 Task: Client Success Excellence Workshop: Lead a workshop on achieving client success excellence, including personalized approaches, value delivery, and long-term partnerships. Location: Client Success Excellence Room. Time: 2:00 PM - 5:00 PM.
Action: Mouse moved to (77, 116)
Screenshot: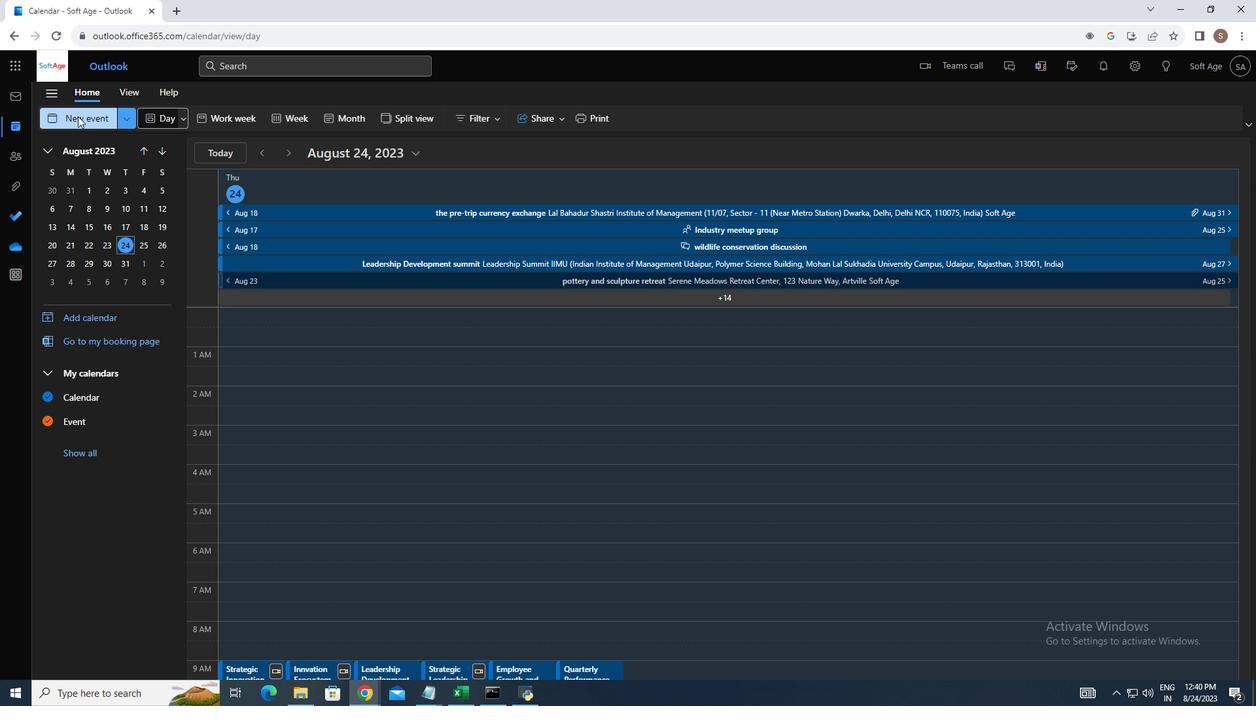 
Action: Mouse pressed left at (77, 116)
Screenshot: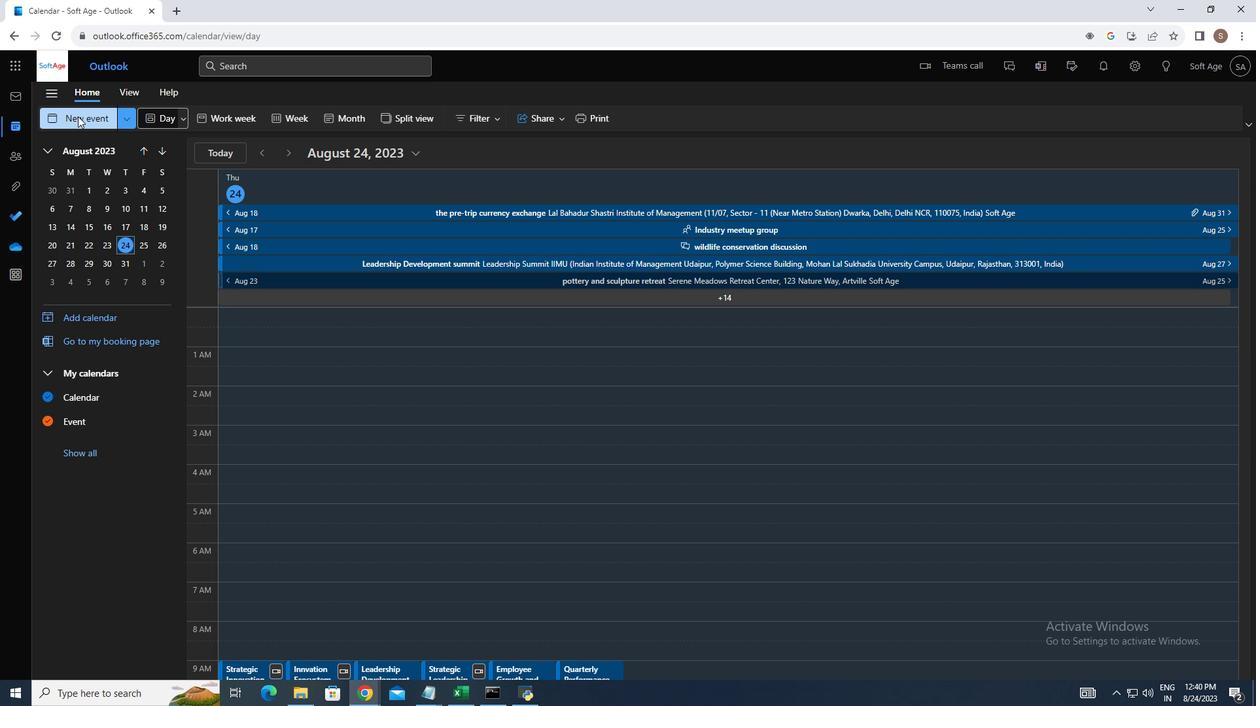 
Action: Mouse moved to (405, 201)
Screenshot: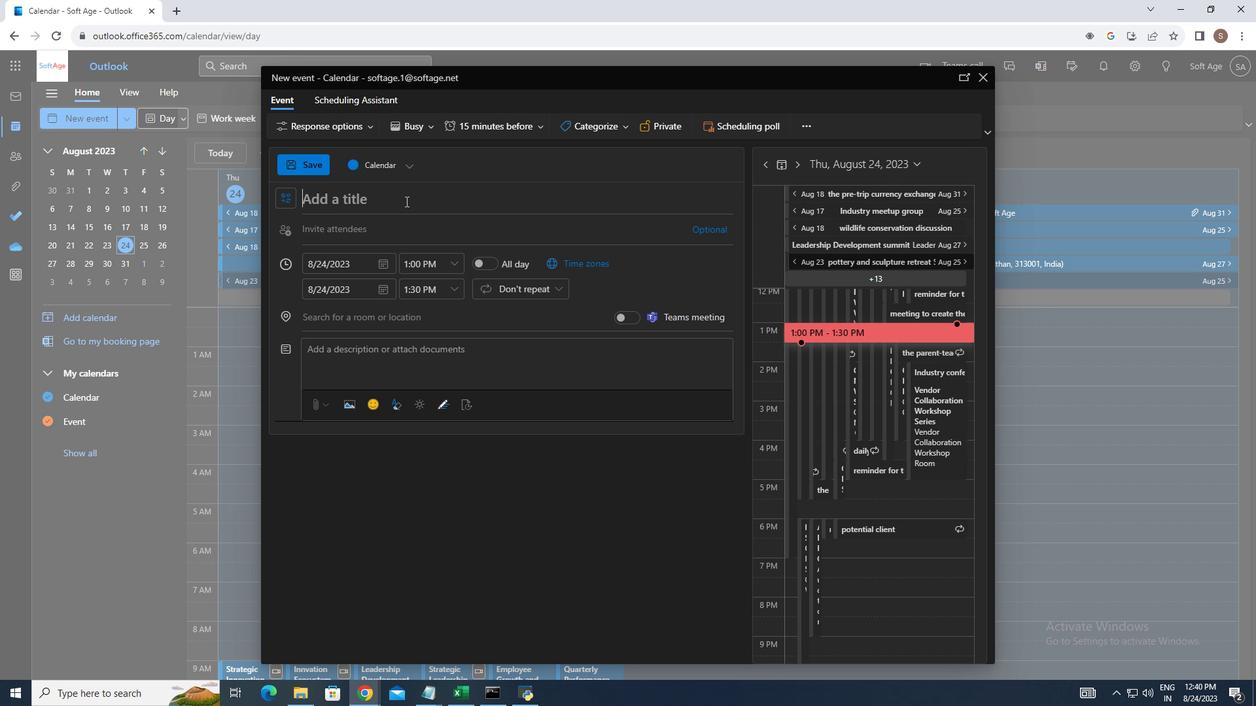 
Action: Mouse pressed left at (405, 201)
Screenshot: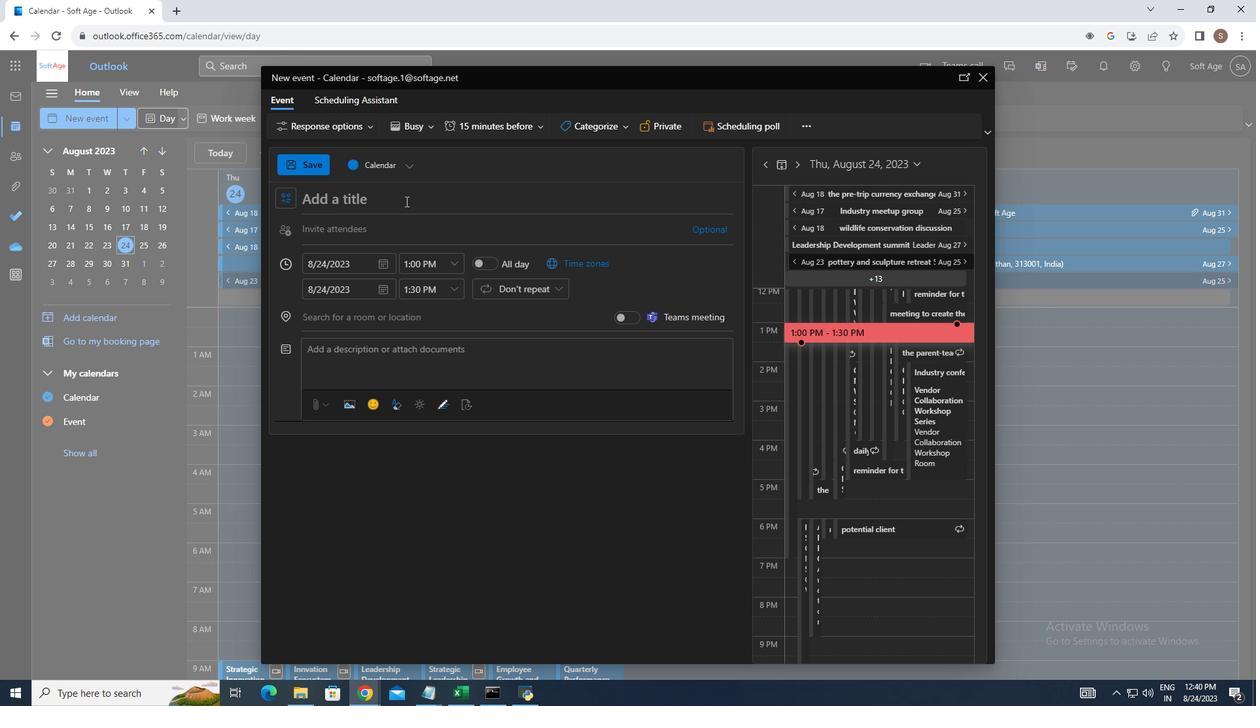 
Action: Mouse moved to (466, 494)
Screenshot: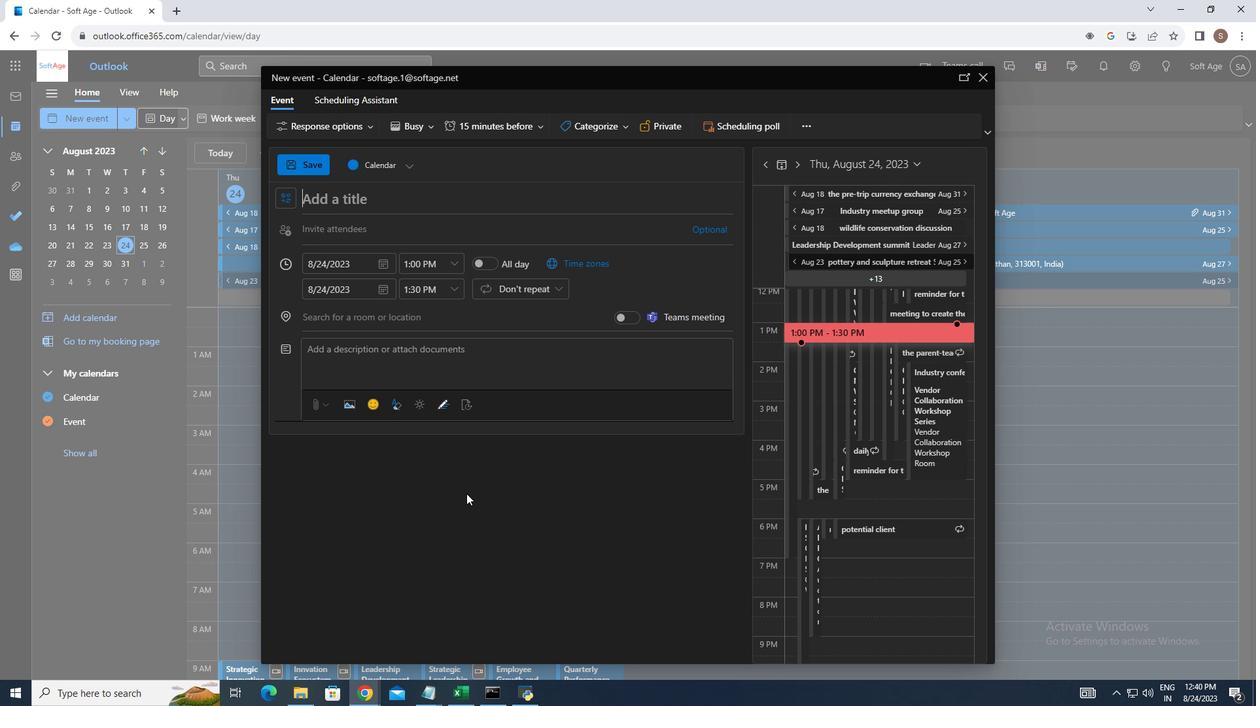 
Action: Key pressed <Key.shift_r>Client<Key.space><Key.shift_r>Success<Key.space><Key.shift_r>Excellence<Key.space><Key.shift_r>Word<Key.backspace>kshop
Screenshot: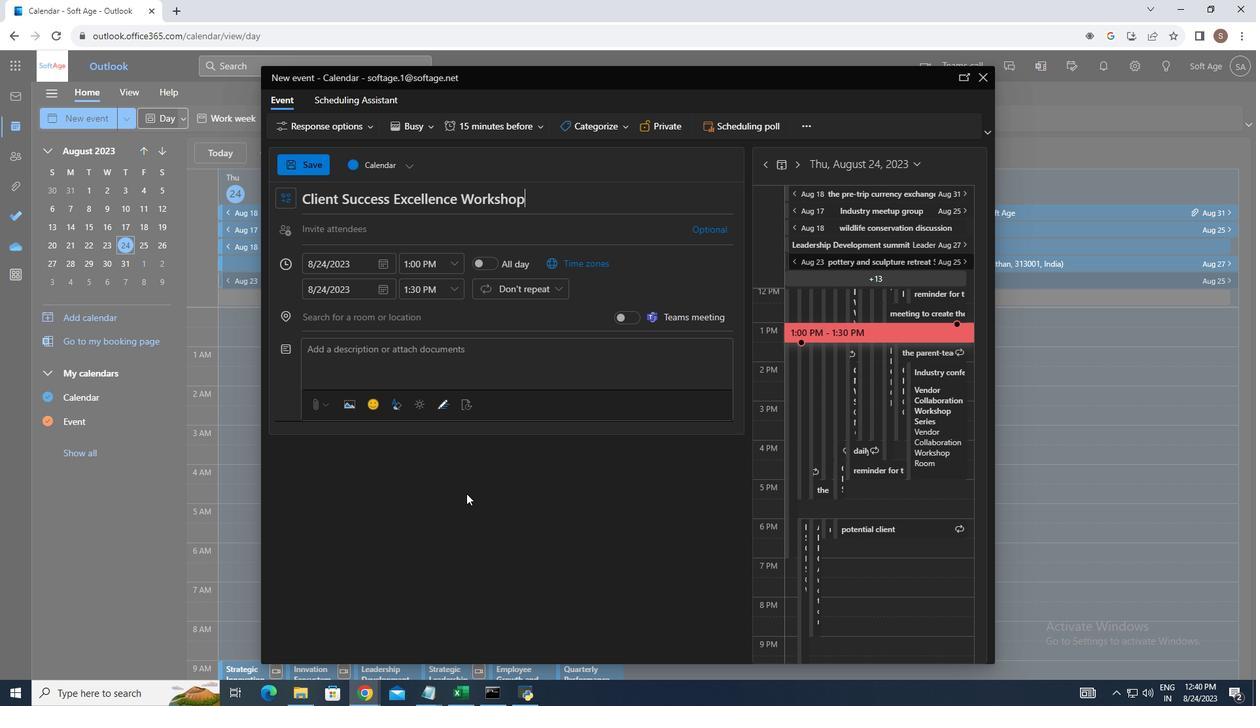 
Action: Mouse moved to (388, 350)
Screenshot: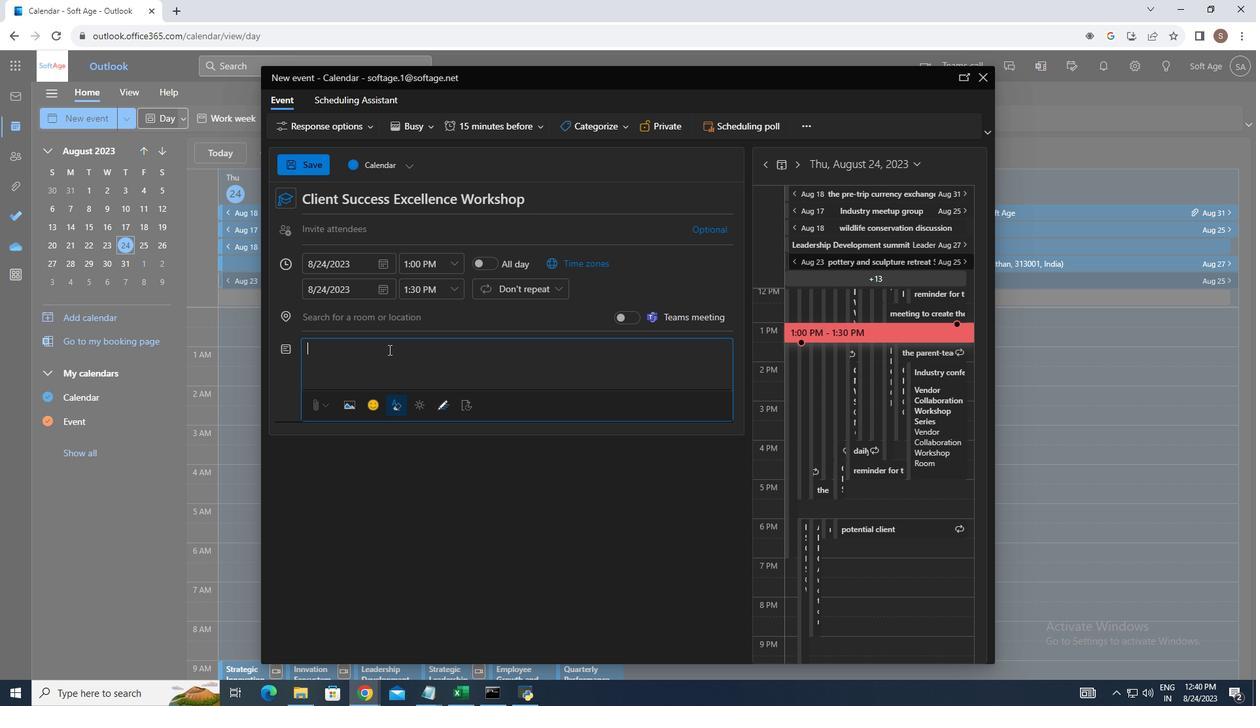 
Action: Mouse pressed left at (388, 350)
Screenshot: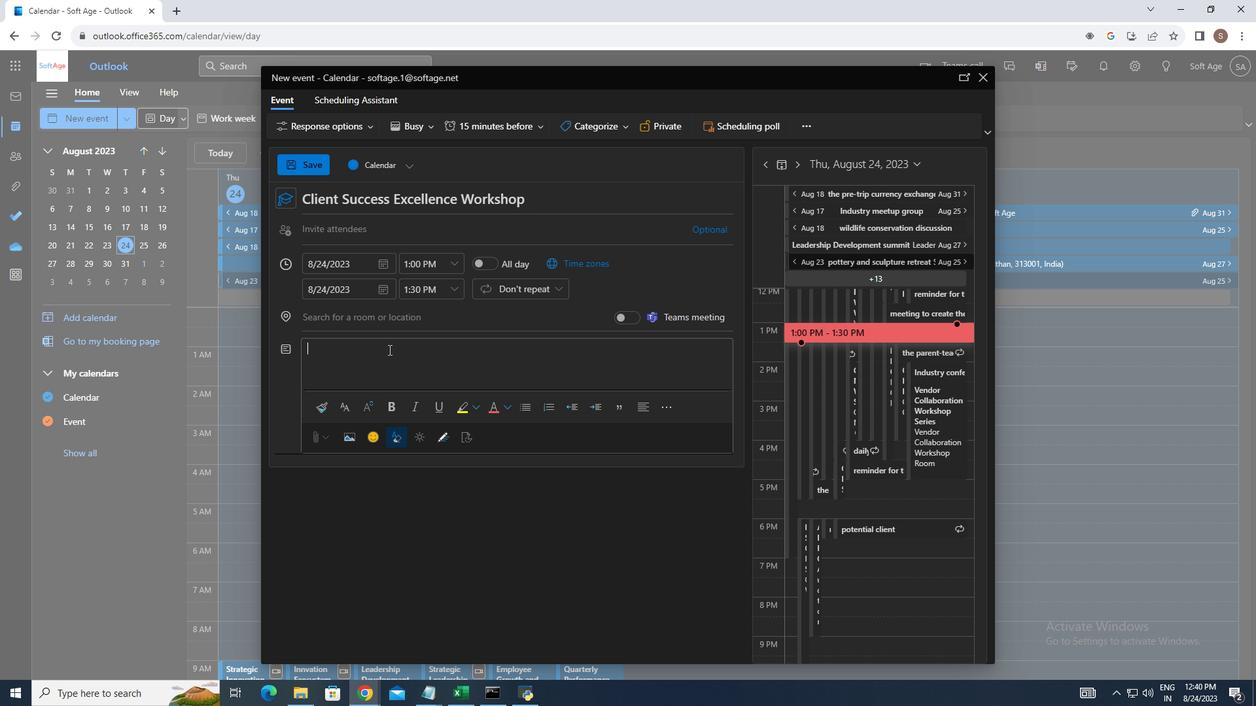 
Action: Mouse moved to (418, 581)
Screenshot: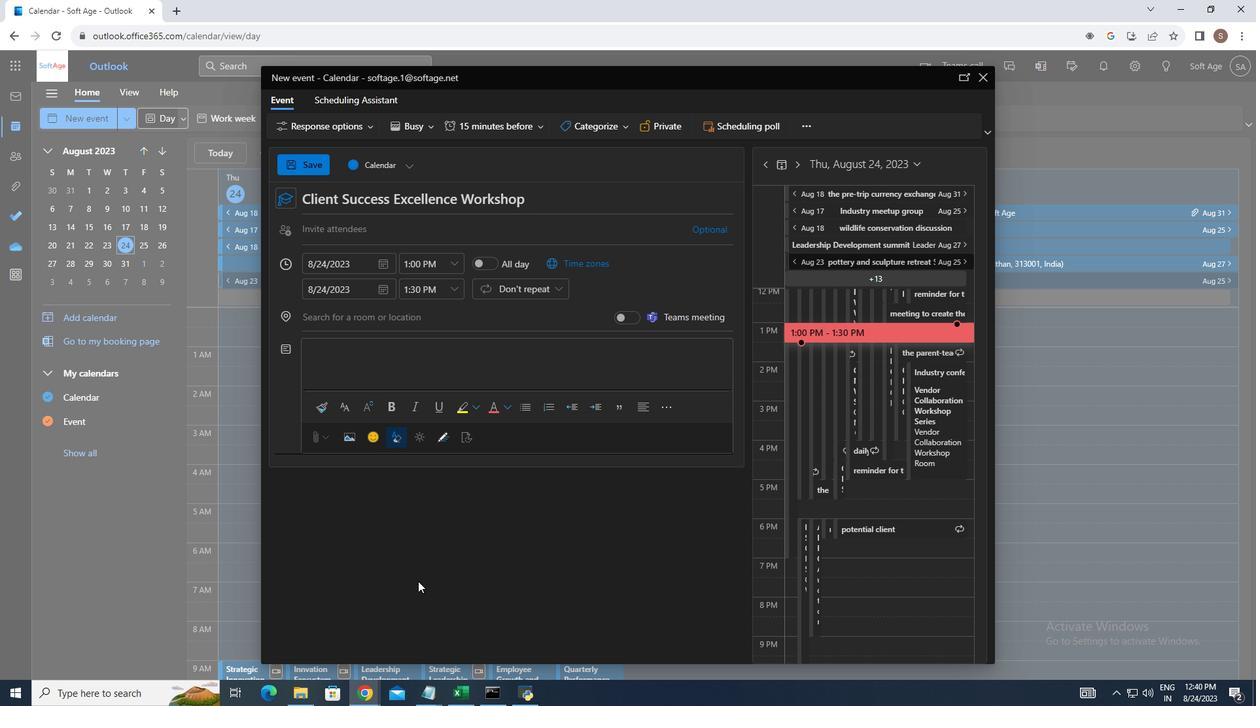 
Action: Key pressed <Key.shift>Lead<Key.space><Key.space><Key.backspace>a<Key.space>workshop<Key.space>on<Key.space>achieving<Key.space>client<Key.space>success<Key.space>excellence,<Key.space>including<Key.space>personalized<Key.space>approaches,<Key.space>value<Key.space>delivery,<Key.space>and<Key.space>long-term<Key.space>partnerships.
Screenshot: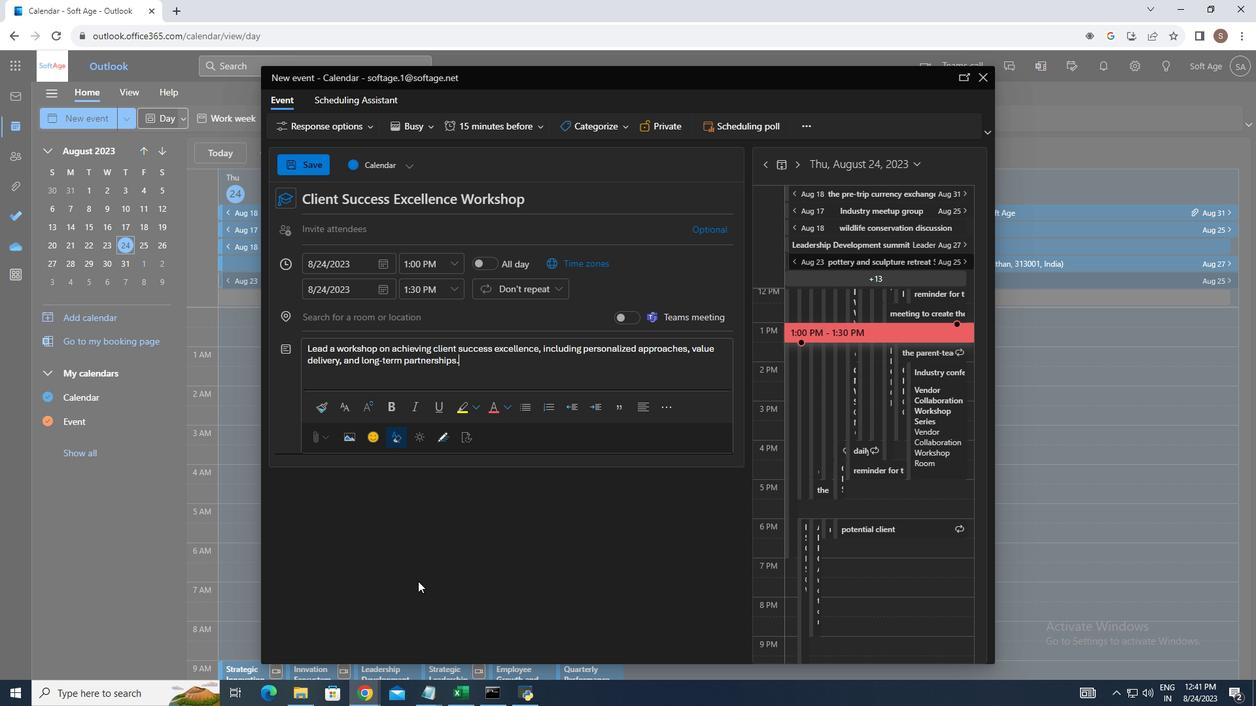 
Action: Mouse moved to (350, 316)
Screenshot: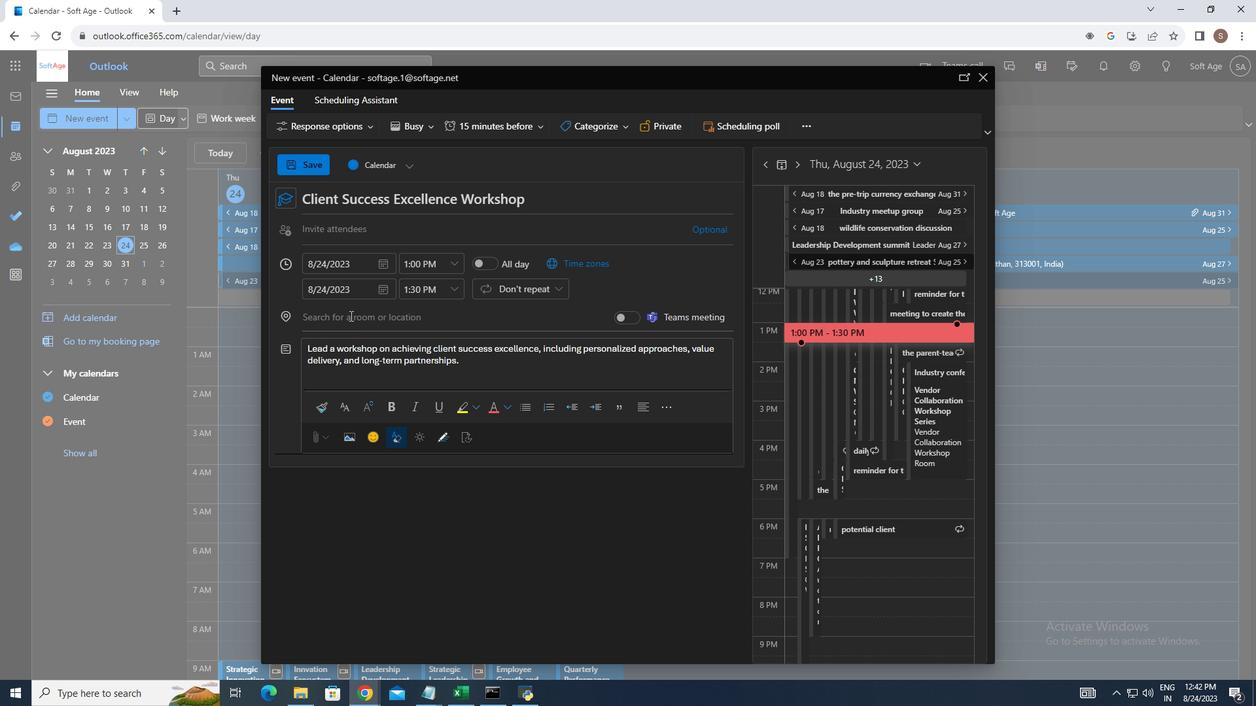 
Action: Mouse pressed left at (350, 316)
Screenshot: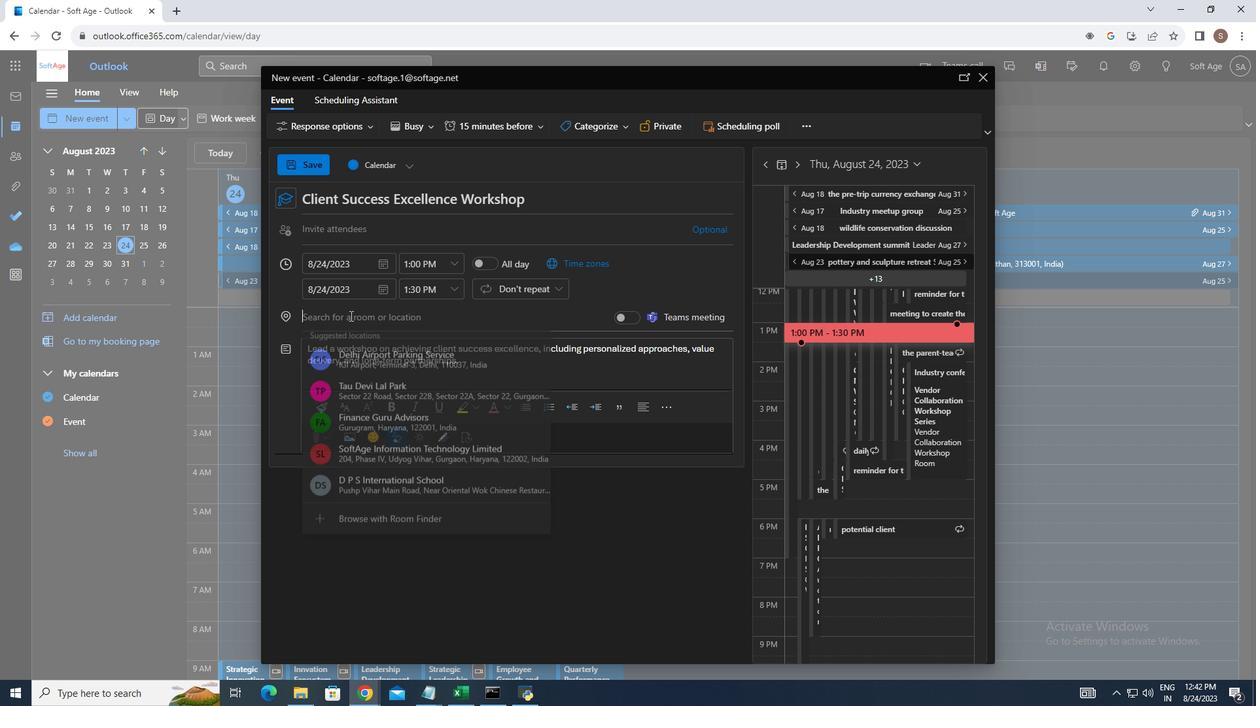 
Action: Mouse moved to (275, 282)
Screenshot: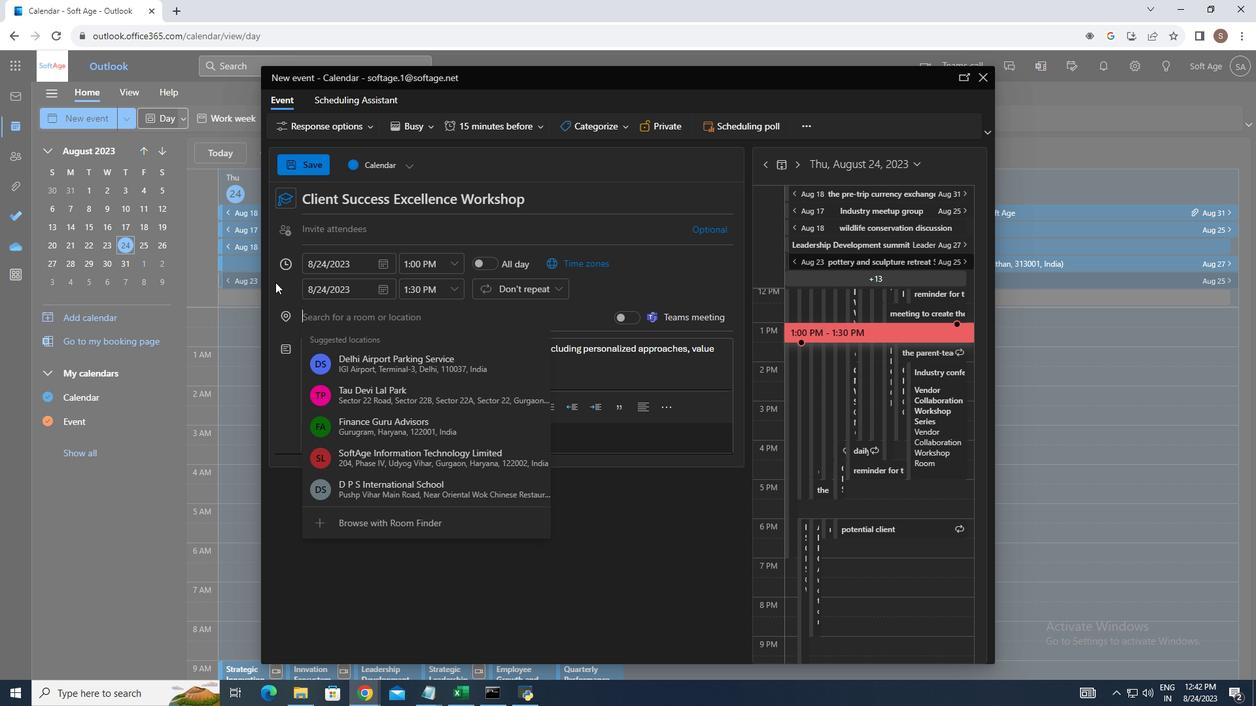 
Action: Key pressed <Key.shift_r>Client<Key.space><Key.shift_r>Success<Key.space><Key.shift_r>Excellence<Key.space><Key.shift_r><Key.shift_r><Key.shift_r><Key.shift_r><Key.shift_r><Key.shift_r><Key.shift_r><Key.shift_r><Key.shift_r><Key.shift_r><Key.shift_r><Key.shift_r><Key.shift_r><Key.shift_r>Room
Screenshot: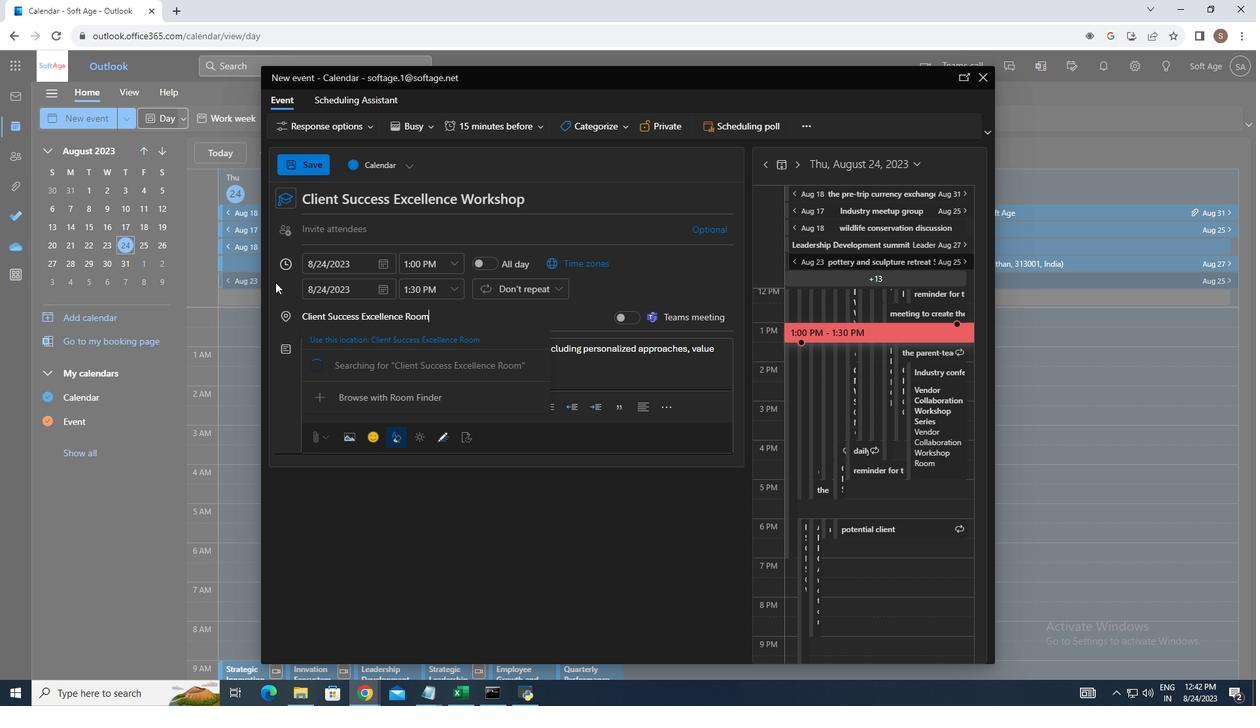 
Action: Mouse moved to (449, 259)
Screenshot: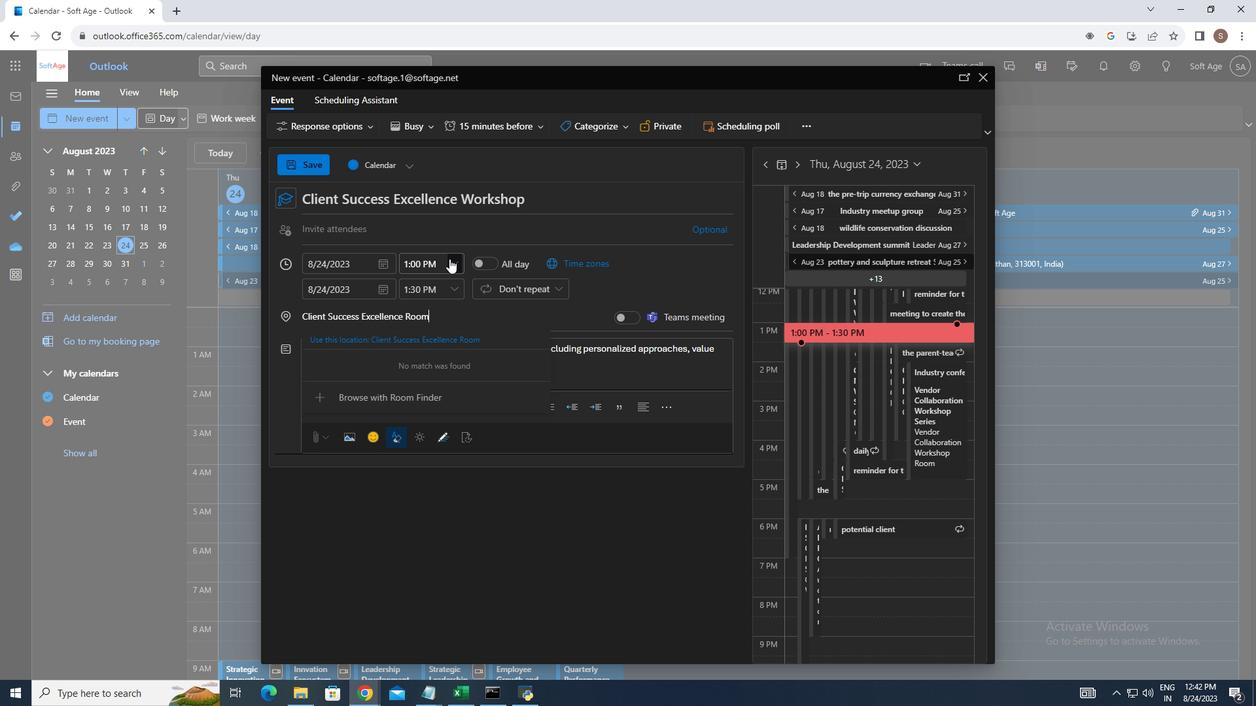 
Action: Mouse pressed left at (449, 259)
Screenshot: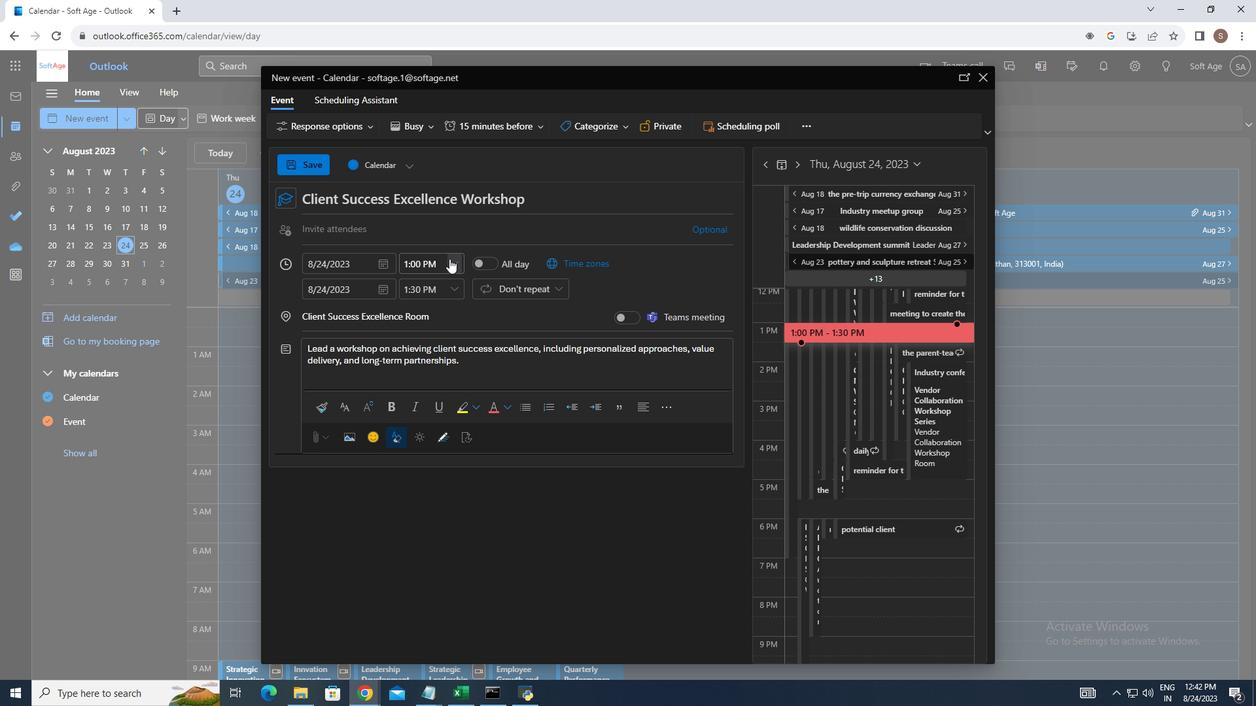 
Action: Mouse moved to (435, 329)
Screenshot: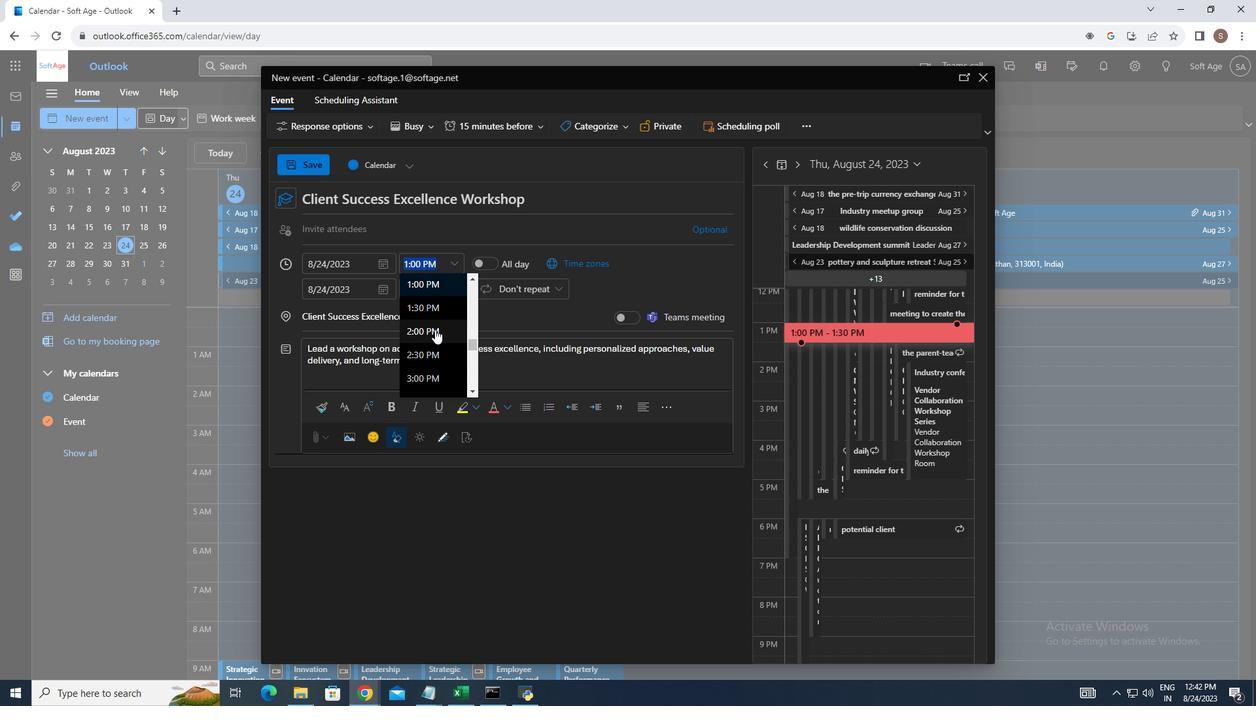 
Action: Mouse pressed left at (435, 329)
Screenshot: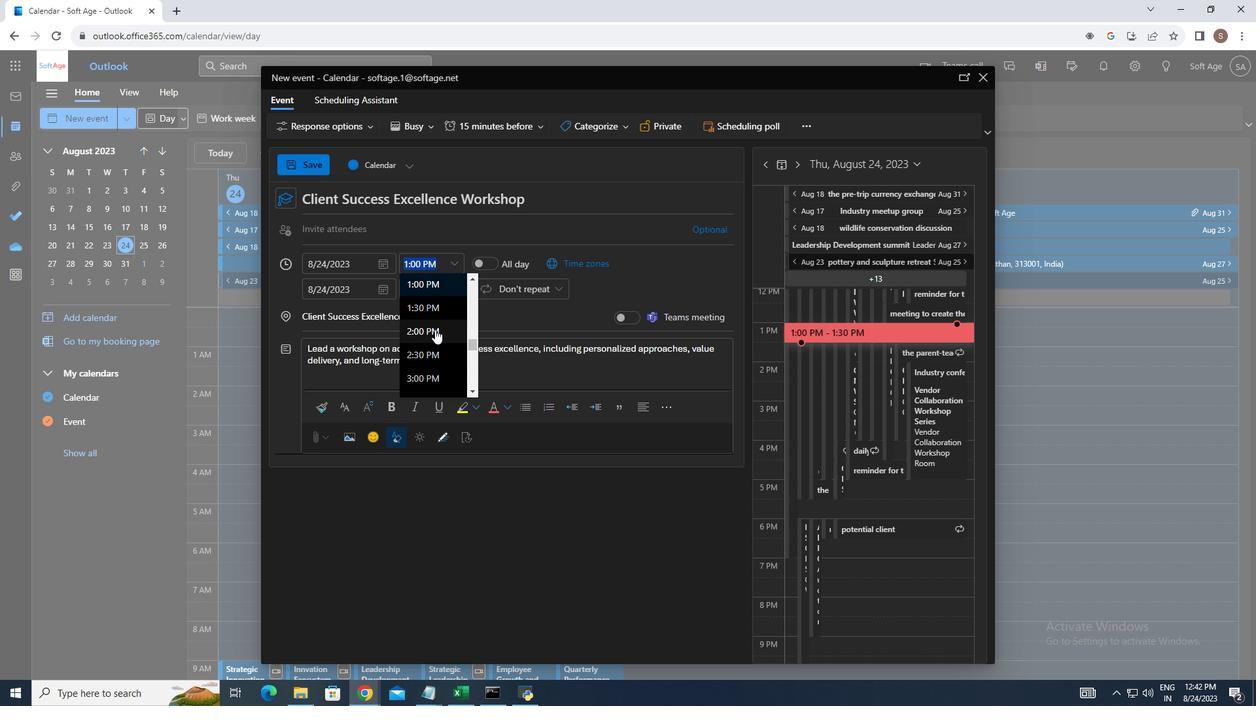 
Action: Mouse moved to (452, 289)
Screenshot: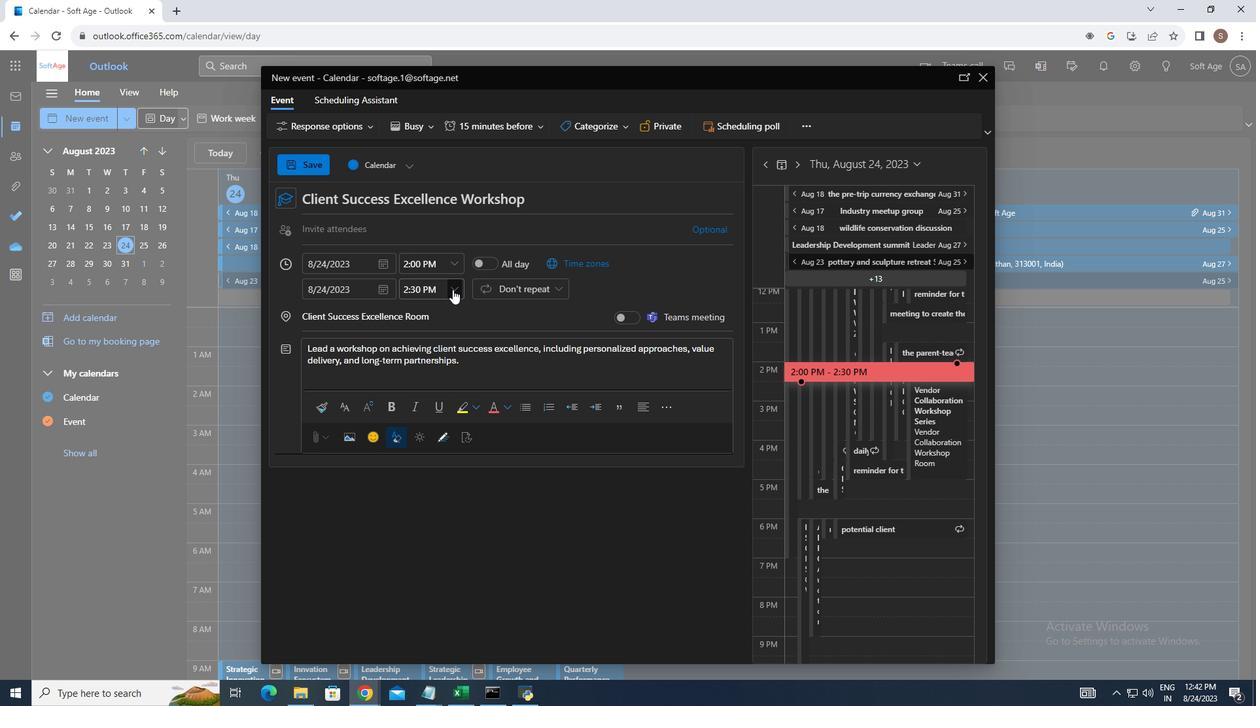 
Action: Mouse pressed left at (452, 289)
Screenshot: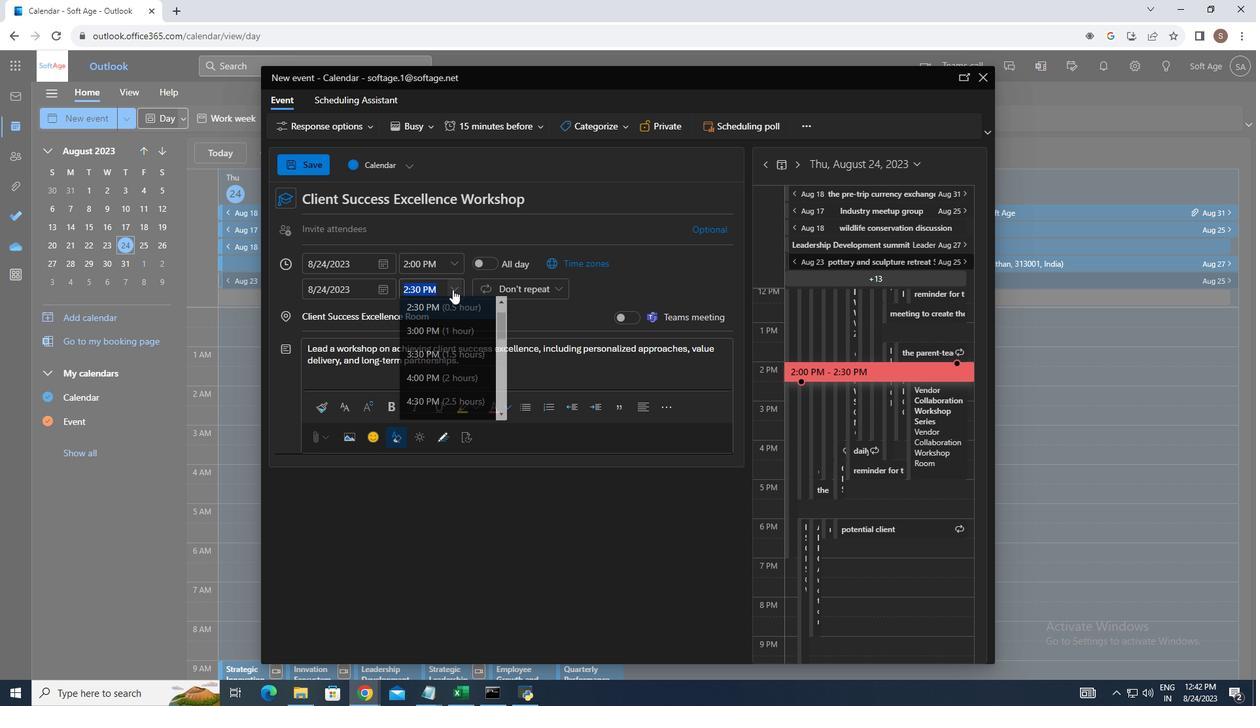 
Action: Mouse moved to (451, 338)
Screenshot: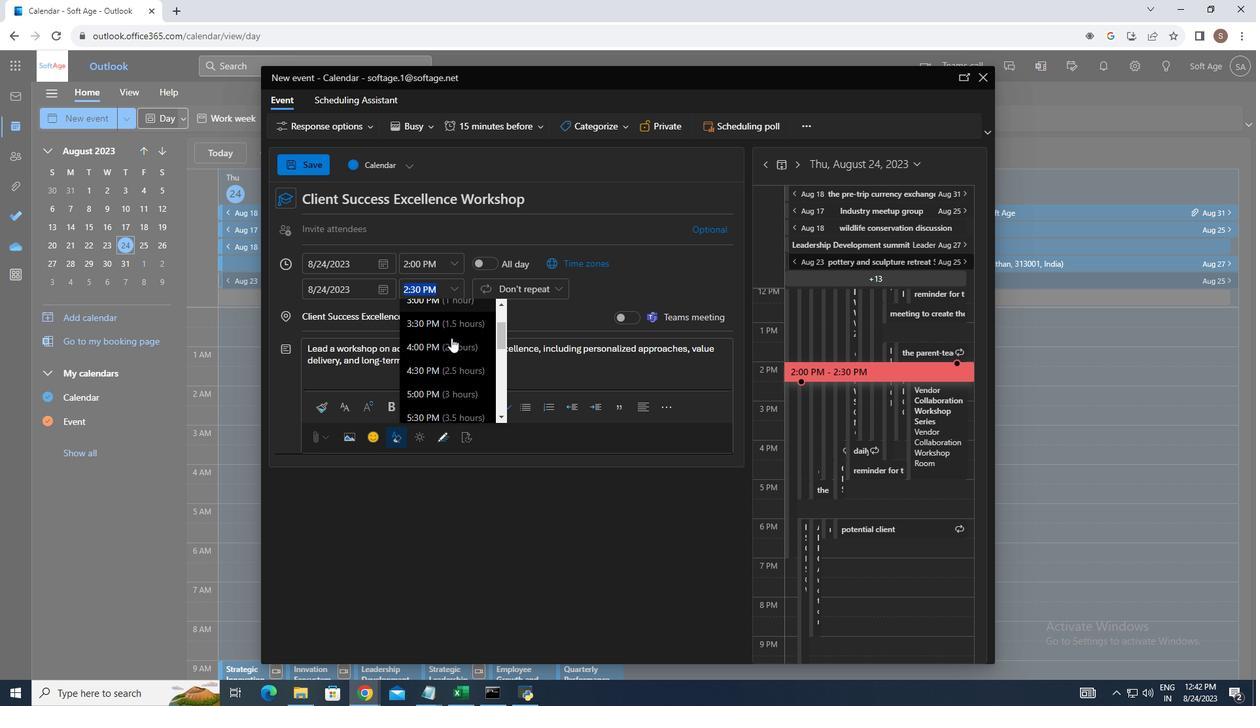 
Action: Mouse scrolled (451, 337) with delta (0, 0)
Screenshot: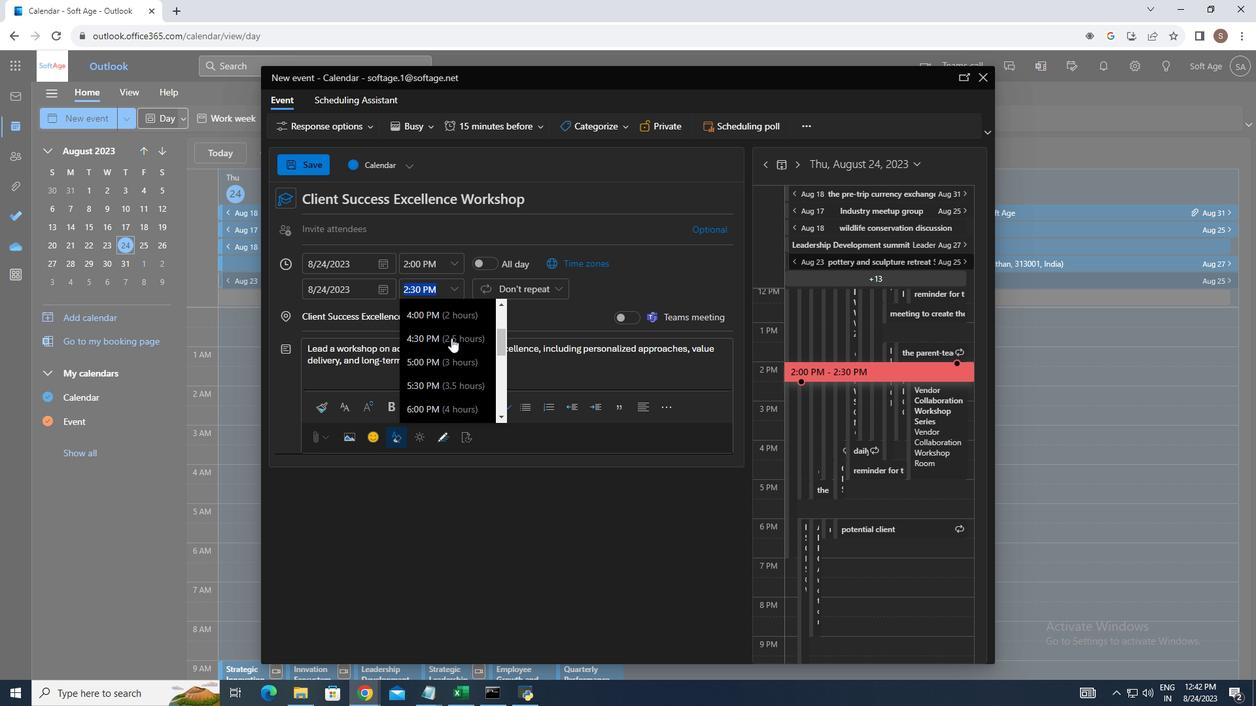 
Action: Mouse moved to (445, 356)
Screenshot: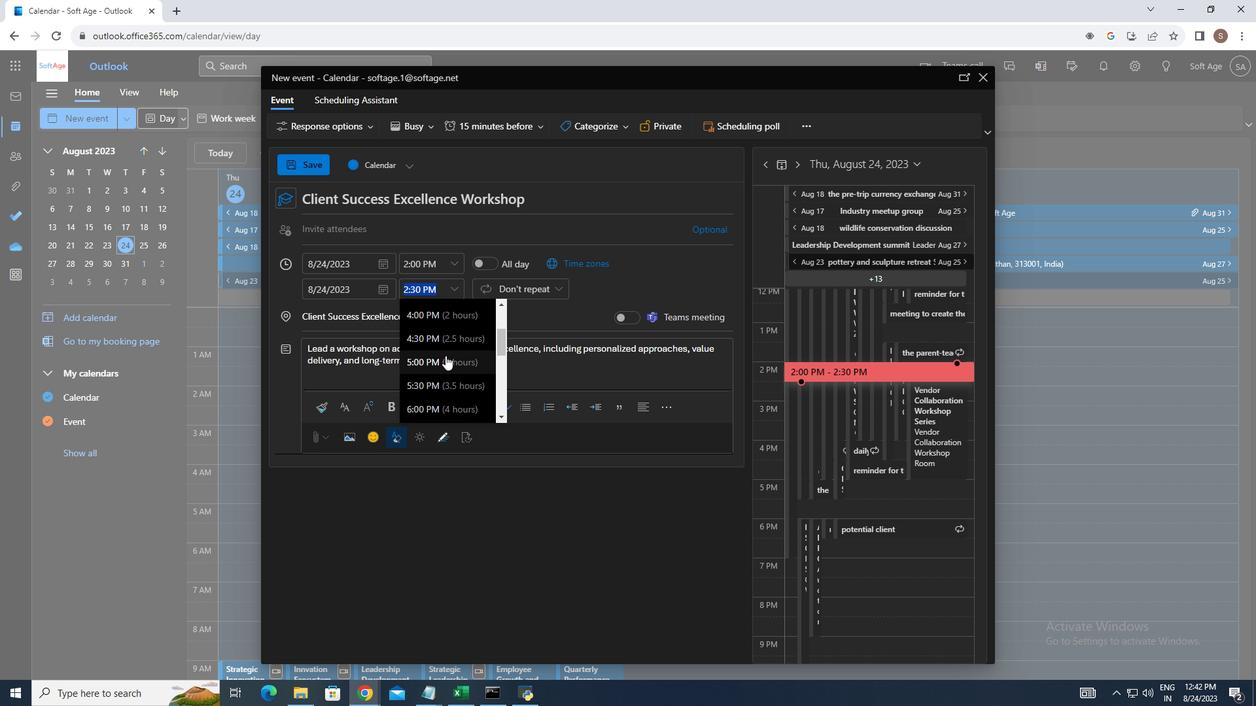 
Action: Mouse pressed left at (445, 356)
Screenshot: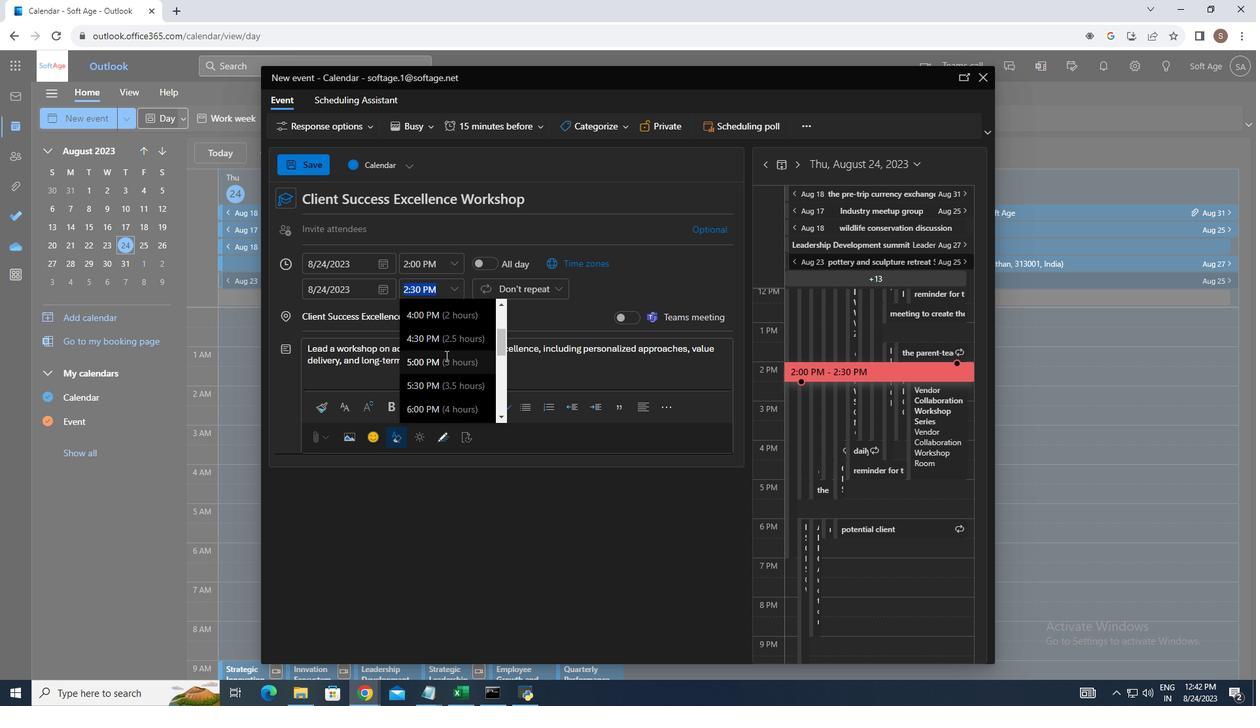 
Action: Mouse moved to (472, 436)
Screenshot: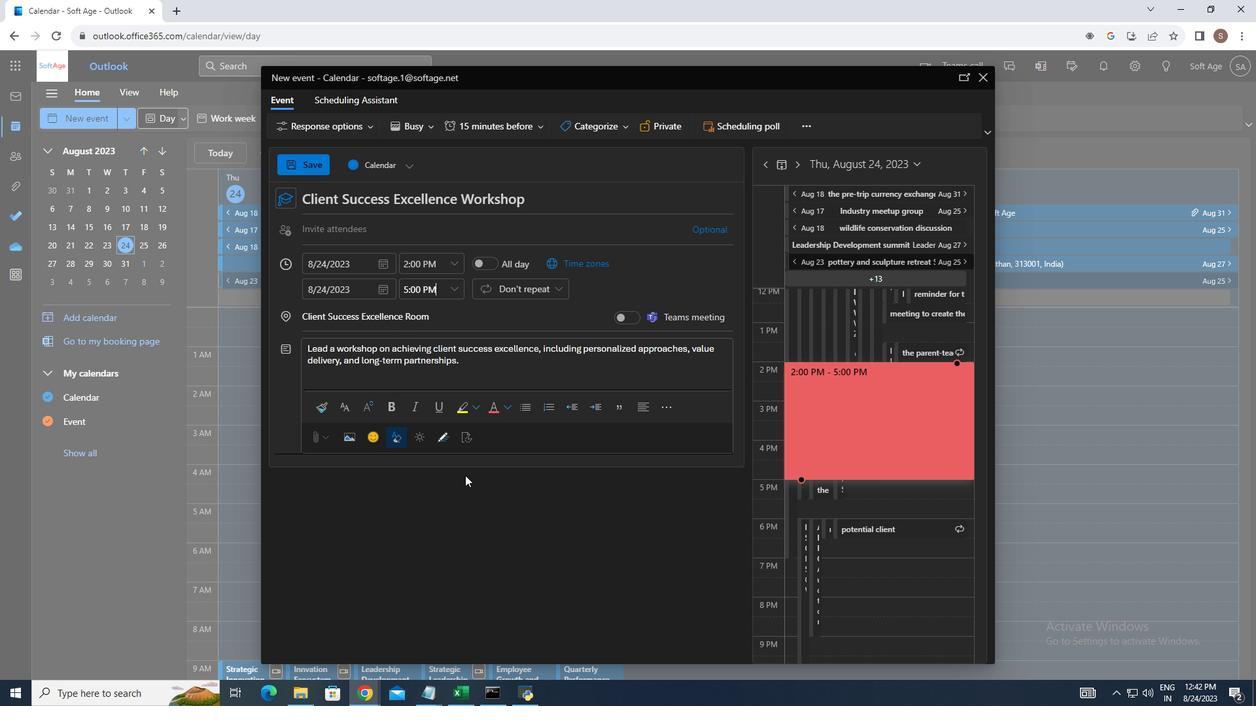 
Action: Mouse scrolled (472, 435) with delta (0, 0)
Screenshot: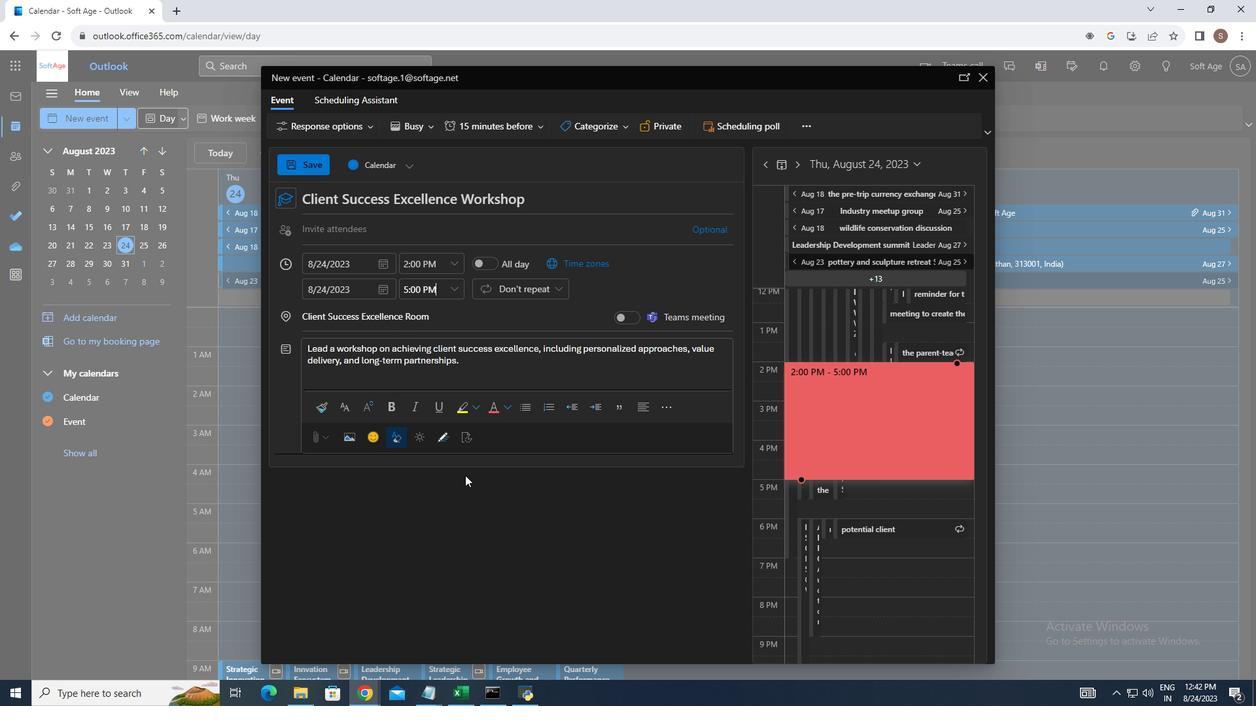 
Action: Mouse moved to (471, 464)
Screenshot: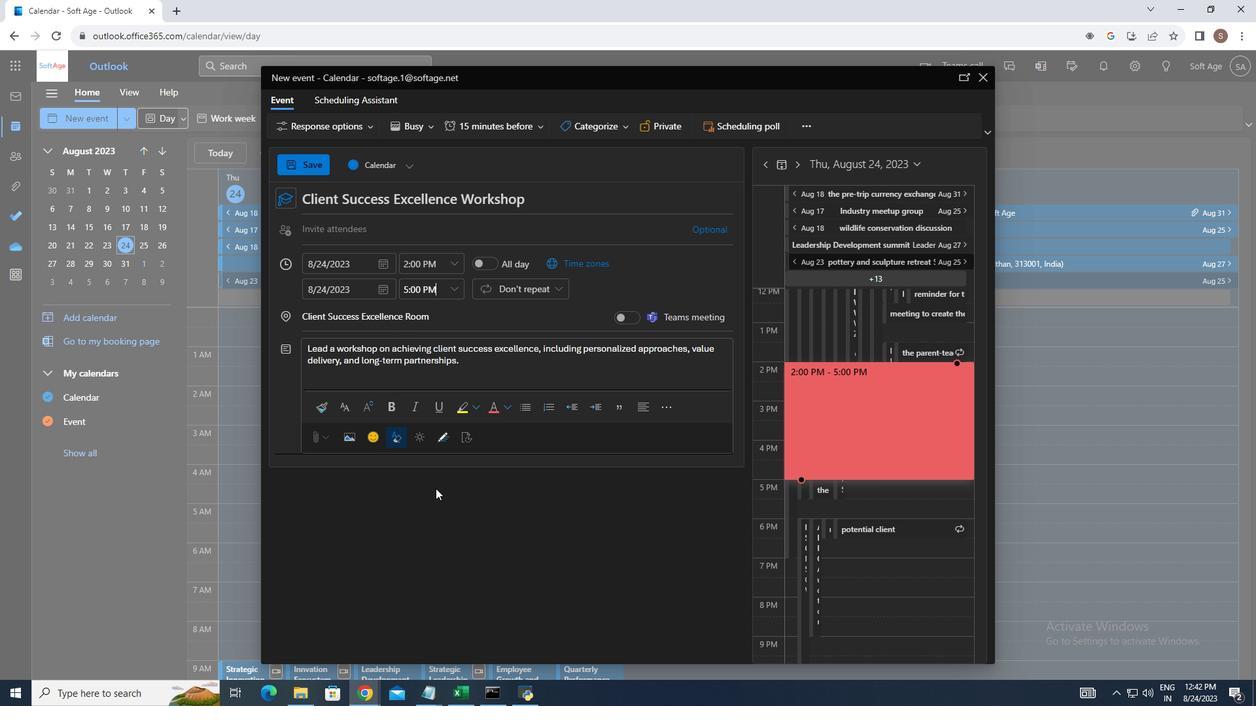 
Action: Mouse scrolled (472, 462) with delta (0, 0)
Screenshot: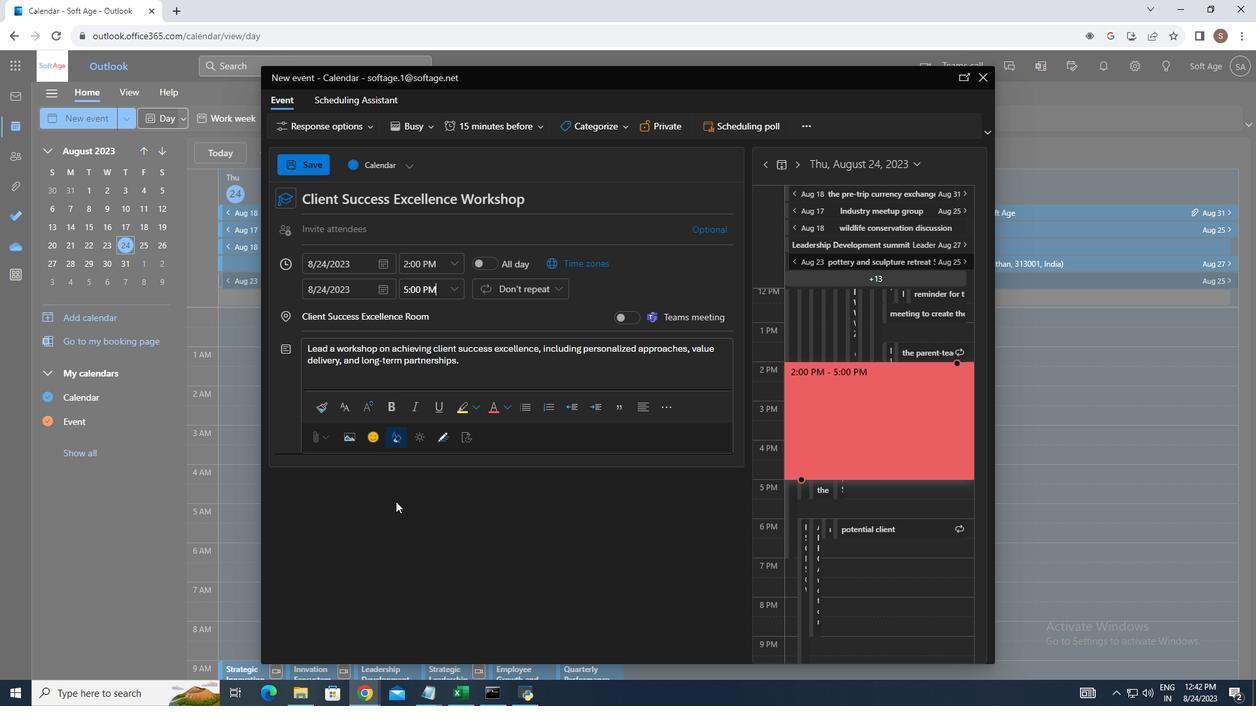 
Action: Mouse moved to (468, 471)
Screenshot: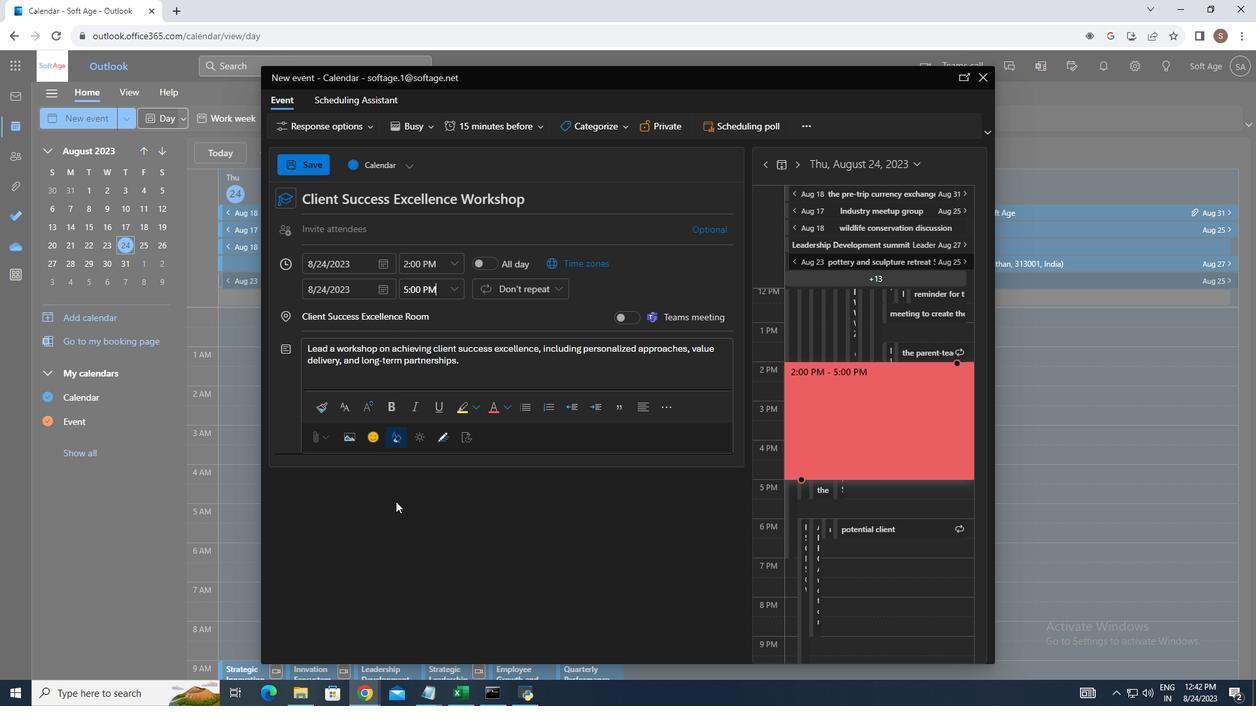 
Action: Mouse scrolled (468, 470) with delta (0, 0)
Screenshot: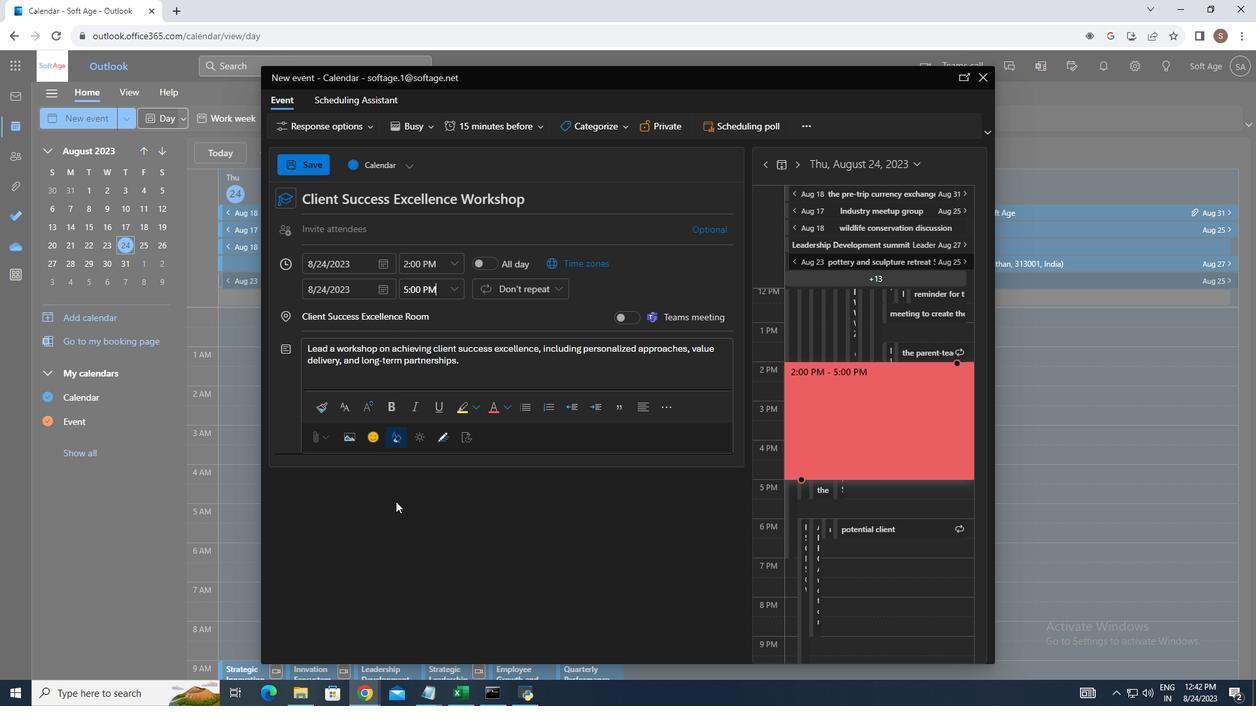
Action: Mouse moved to (465, 475)
Screenshot: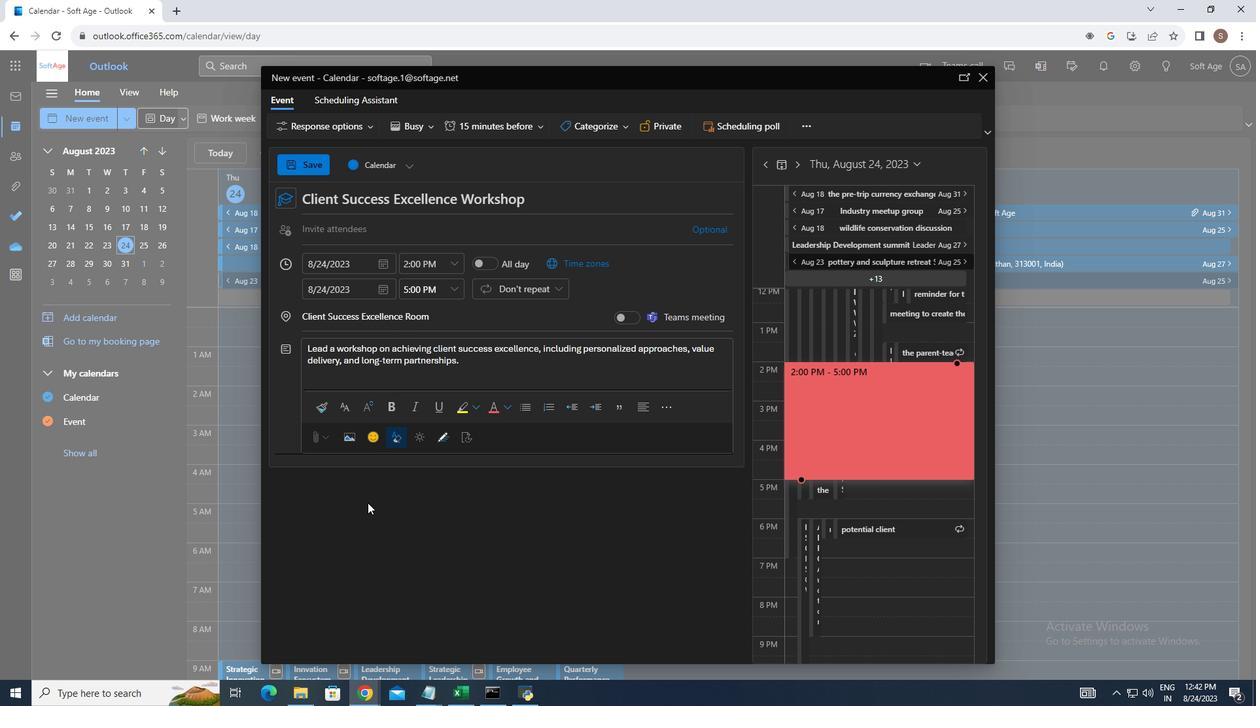 
Action: Mouse scrolled (465, 475) with delta (0, 0)
Screenshot: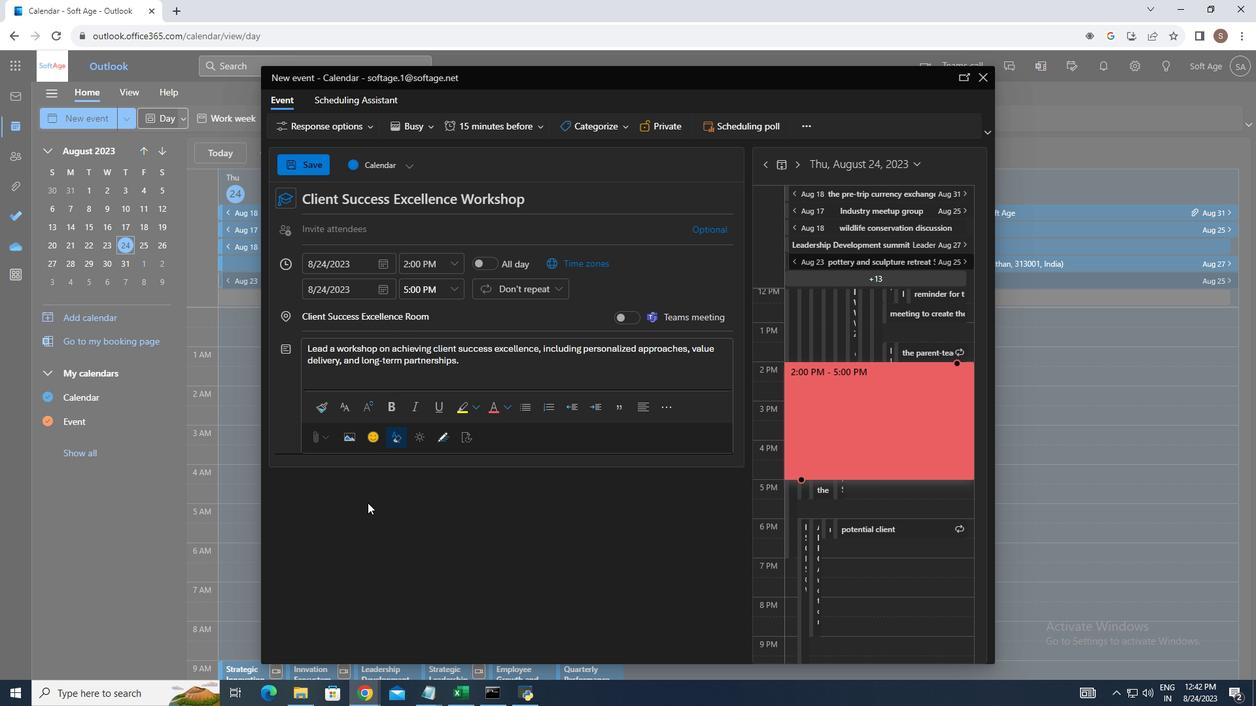
Action: Mouse moved to (335, 400)
Screenshot: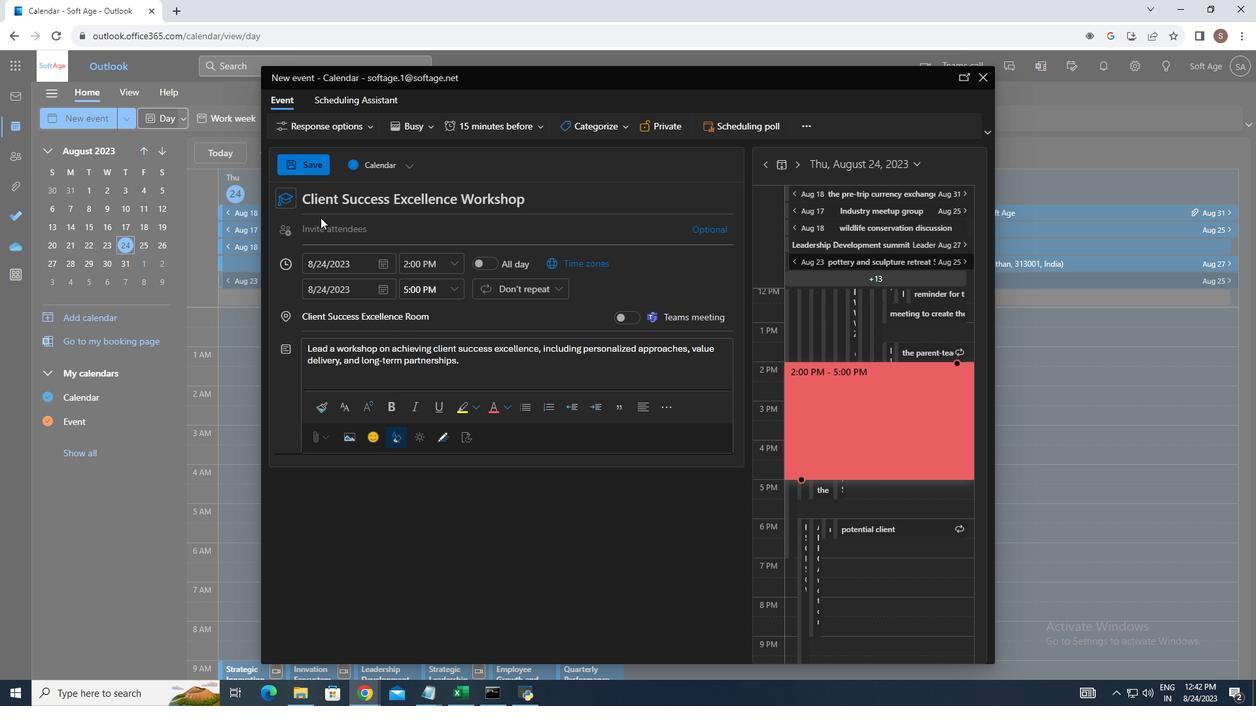 
Action: Mouse scrolled (337, 411) with delta (0, 0)
Screenshot: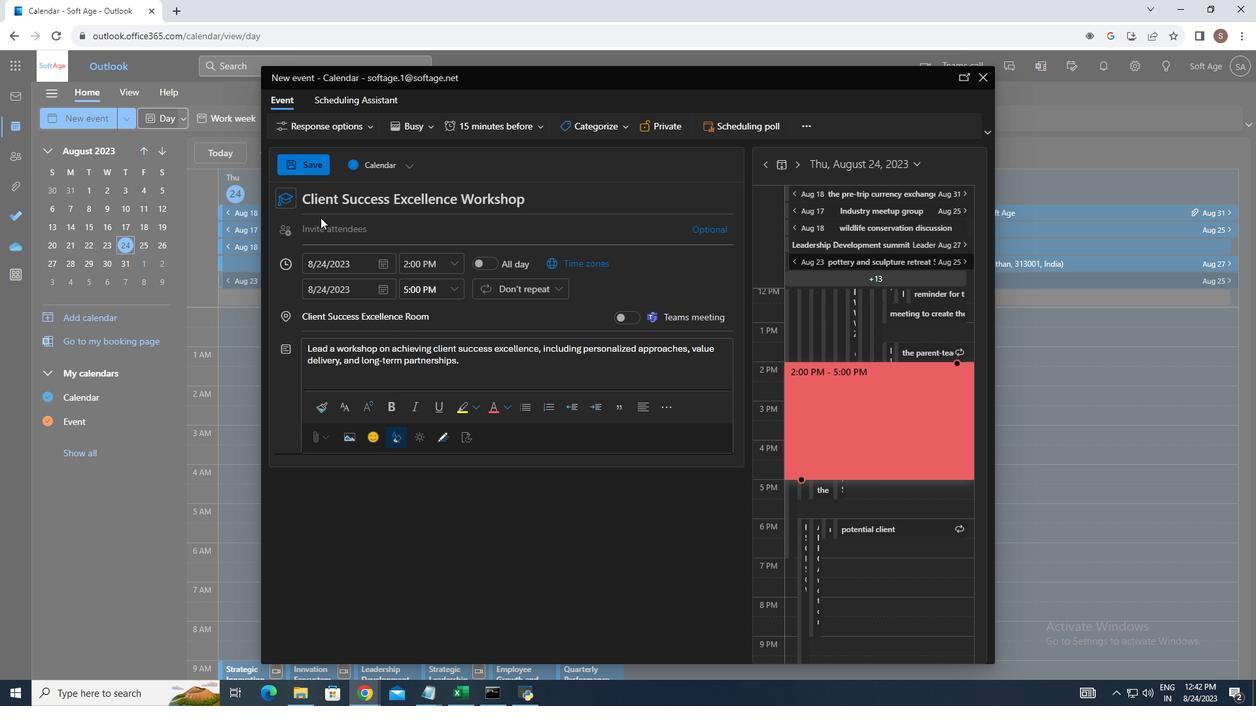 
Action: Mouse moved to (333, 378)
Screenshot: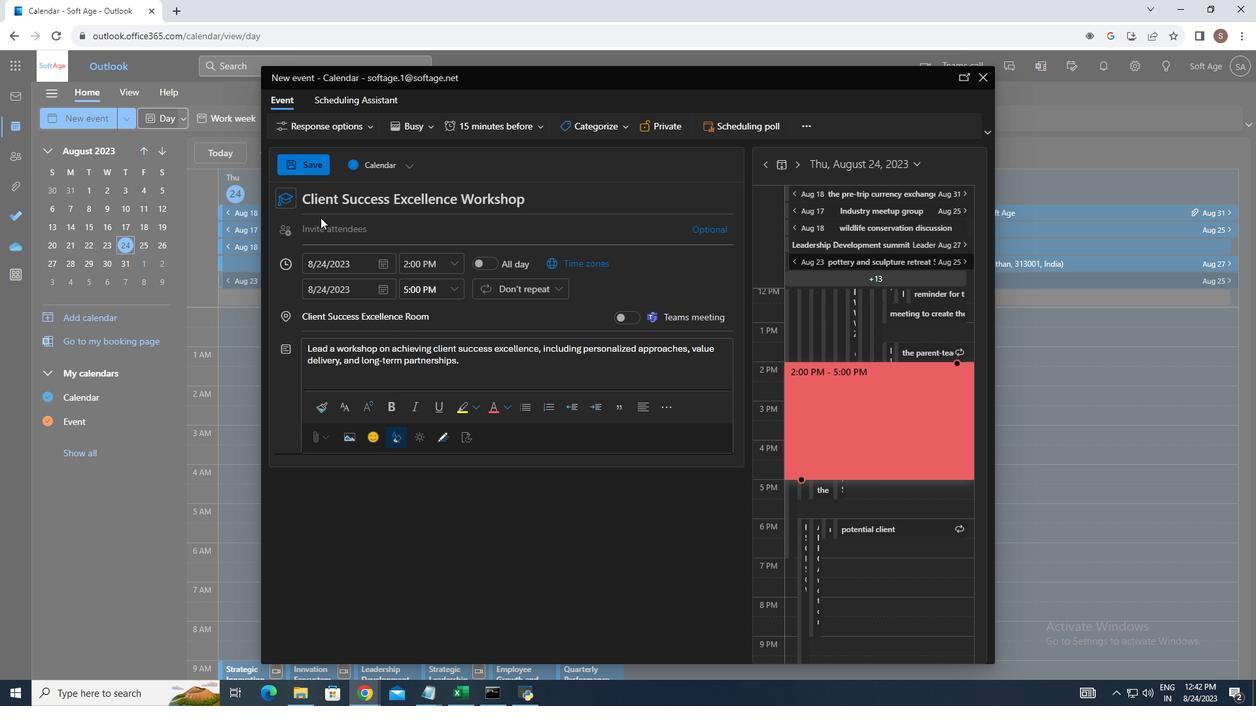 
Action: Mouse scrolled (333, 384) with delta (0, 0)
Screenshot: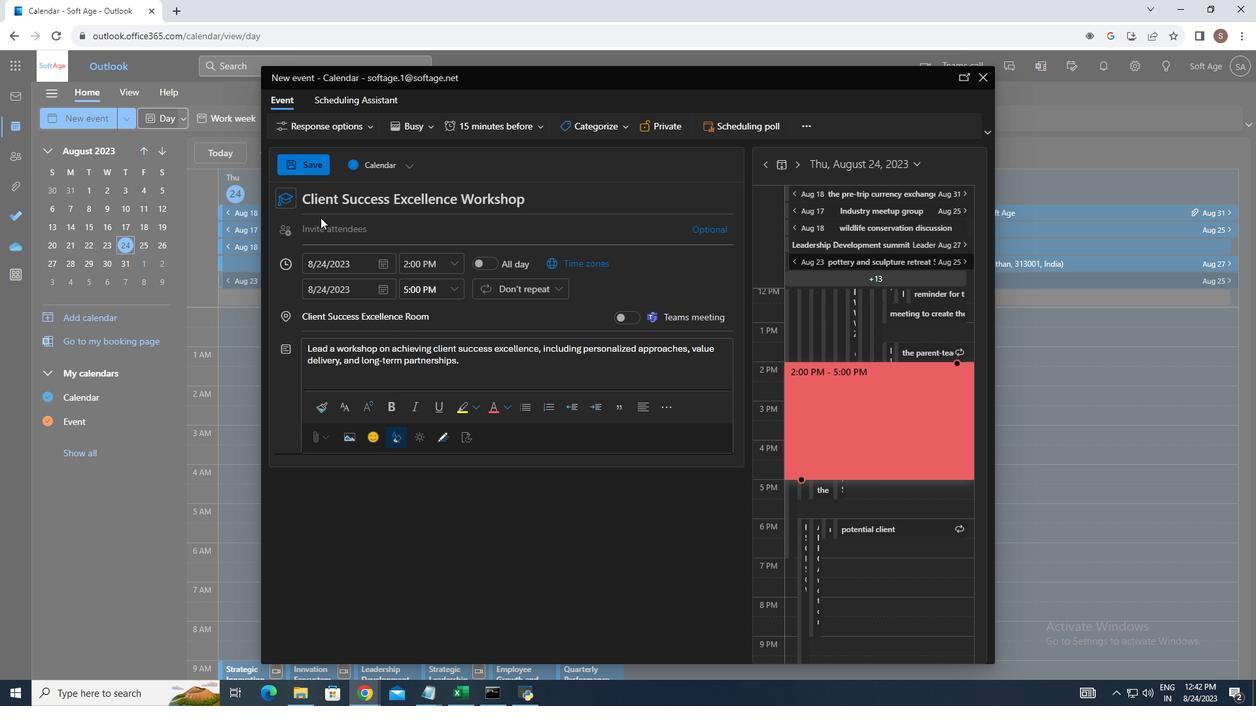 
Action: Mouse moved to (329, 357)
Screenshot: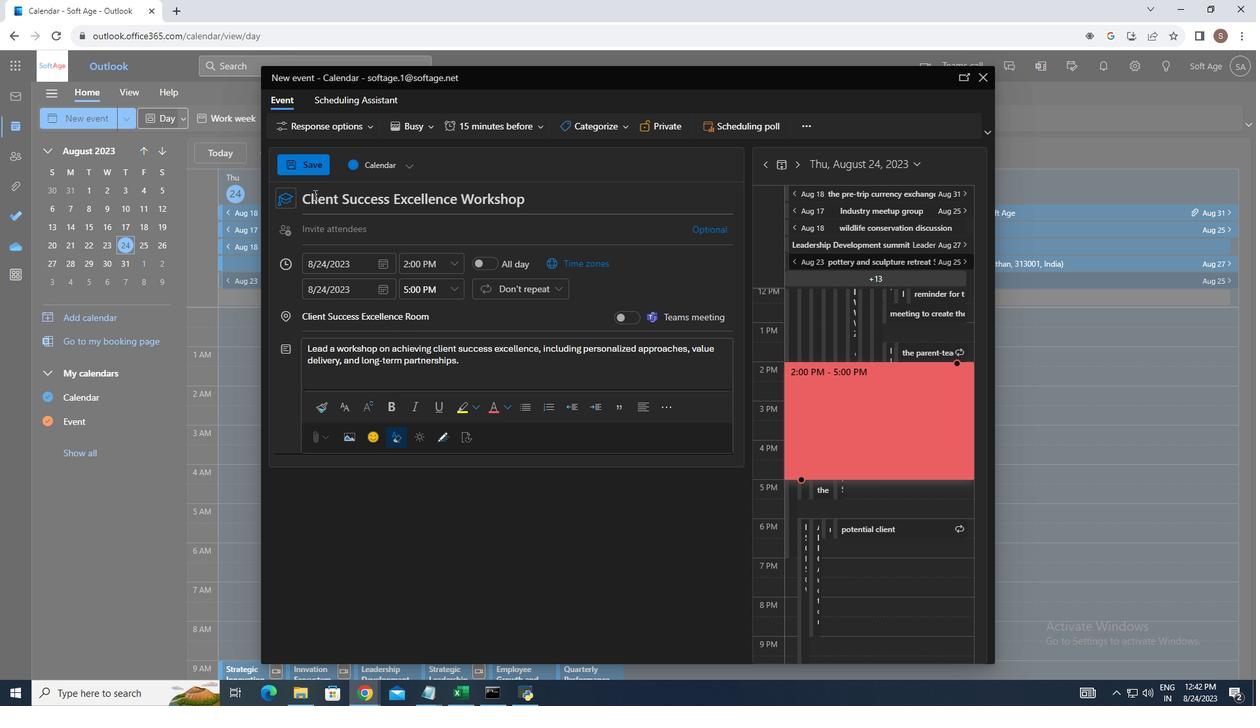 
Action: Mouse scrolled (329, 358) with delta (0, 0)
Screenshot: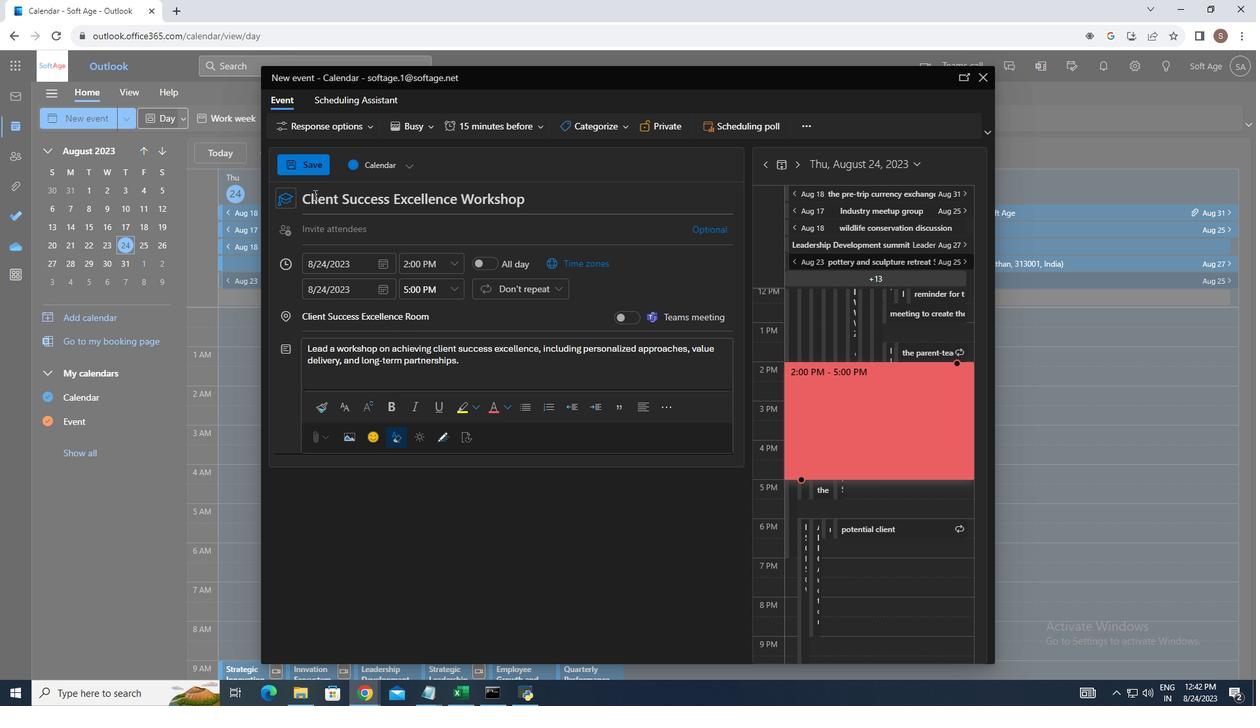 
Action: Mouse moved to (327, 324)
Screenshot: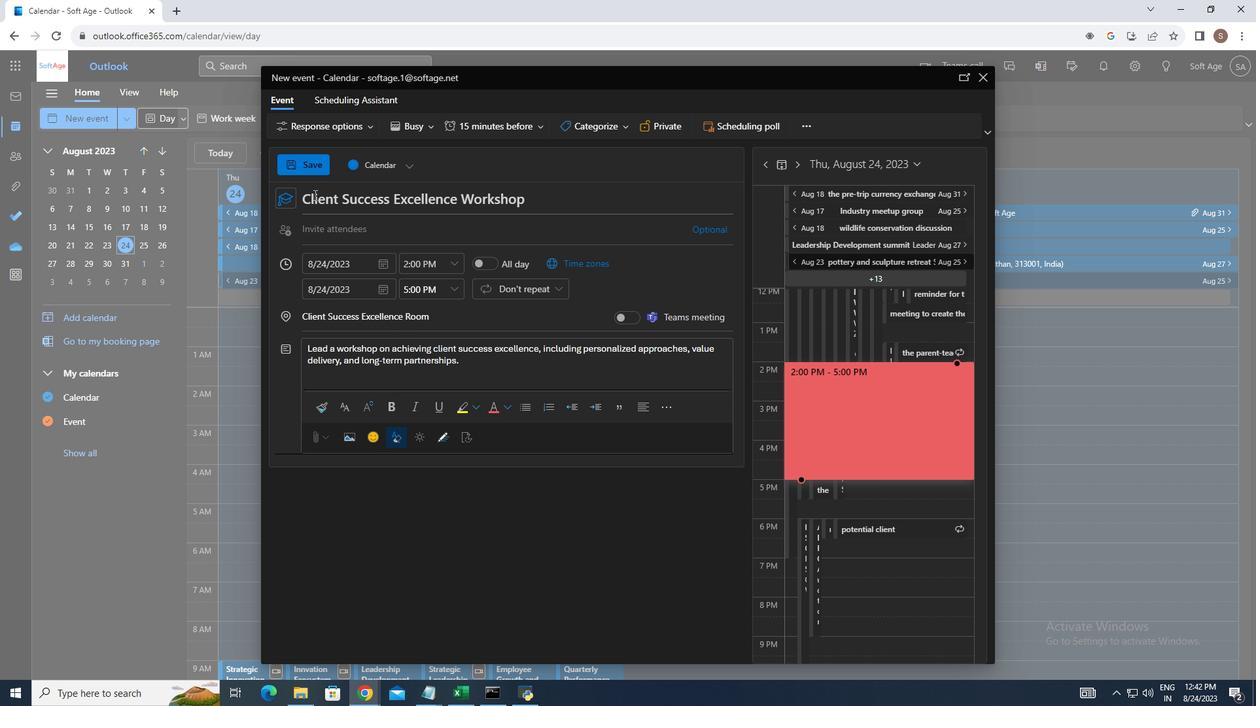 
Action: Mouse scrolled (327, 333) with delta (0, 0)
Screenshot: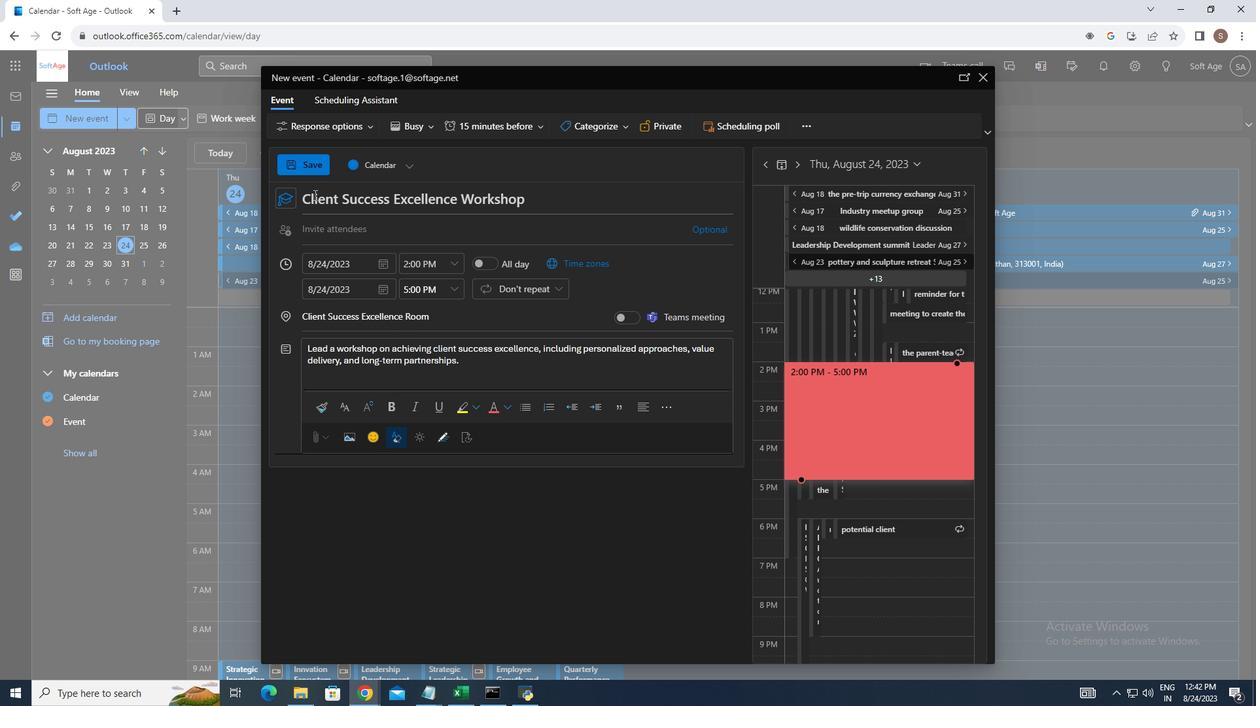 
Action: Mouse moved to (305, 162)
Screenshot: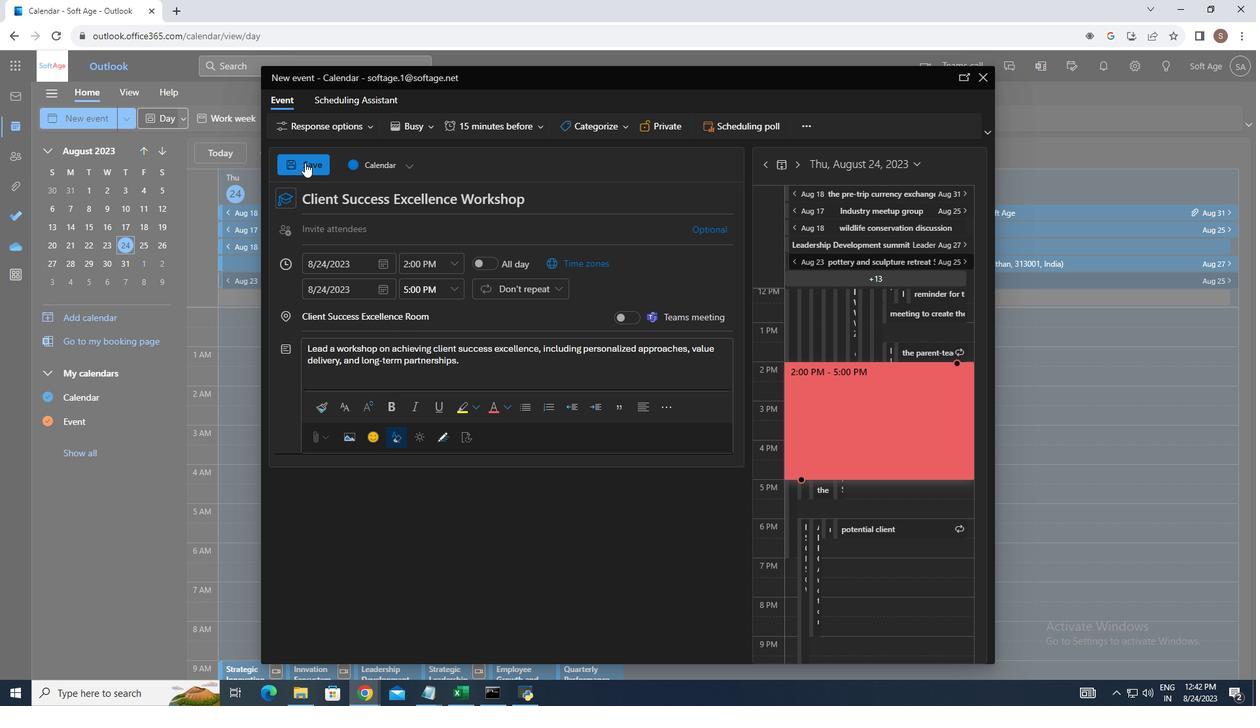 
Action: Mouse pressed left at (305, 162)
Screenshot: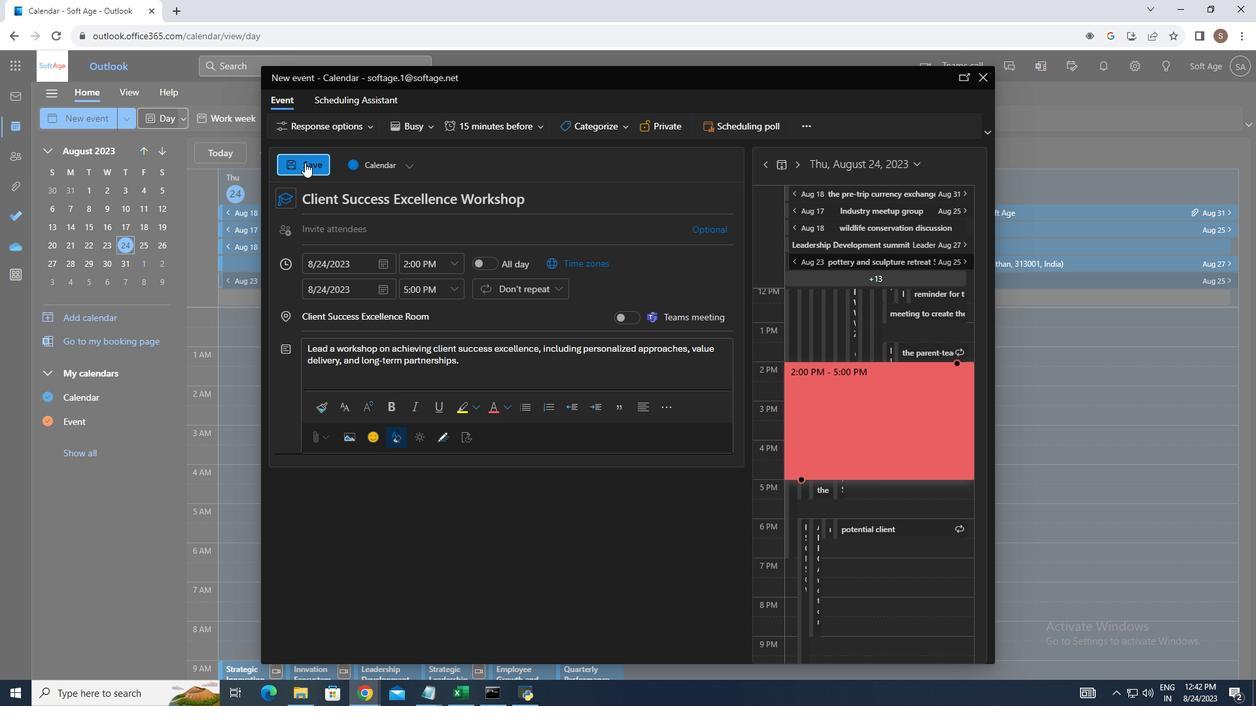 
